 Task: Open a blank sheet, save the file as Genesis Add the quote 'Success is not about how much you achieve but about the person you become in the process.'Success is not about how much you achieve but about the person you become in the process.  Apply font style Apply font style KaiTi and font size 18 Align the text to the Justify .Change the text color to  Brown
Action: Mouse moved to (33, 29)
Screenshot: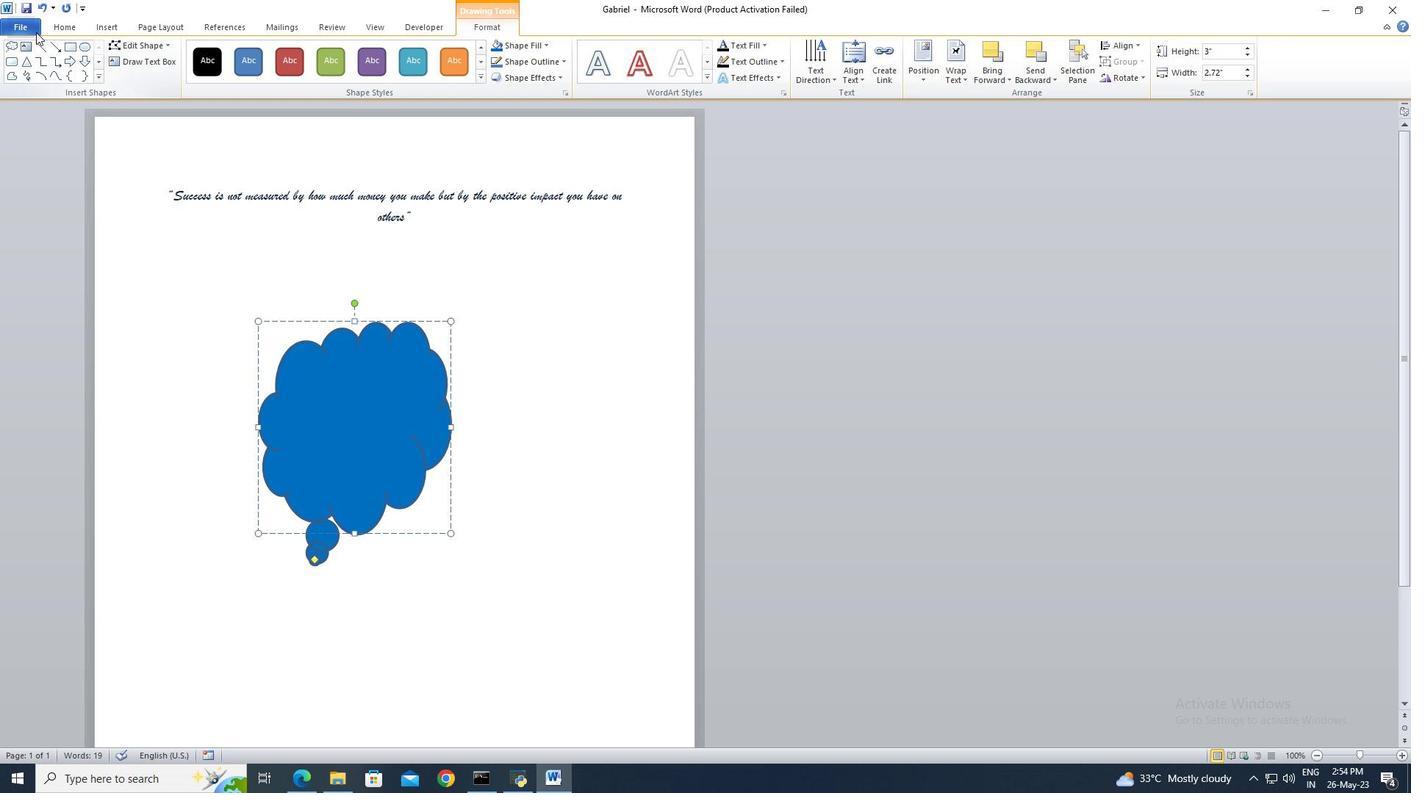 
Action: Mouse pressed left at (33, 29)
Screenshot: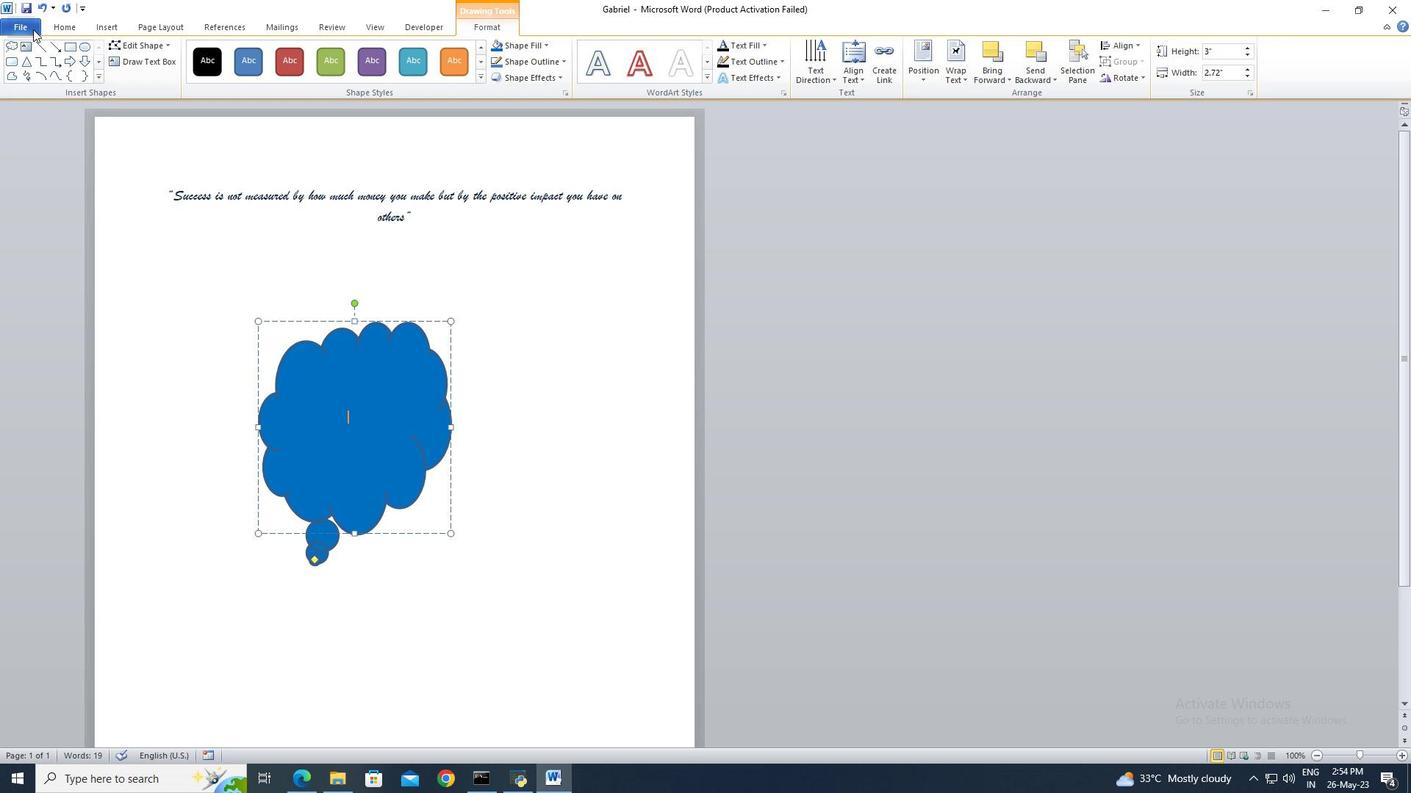 
Action: Mouse moved to (27, 185)
Screenshot: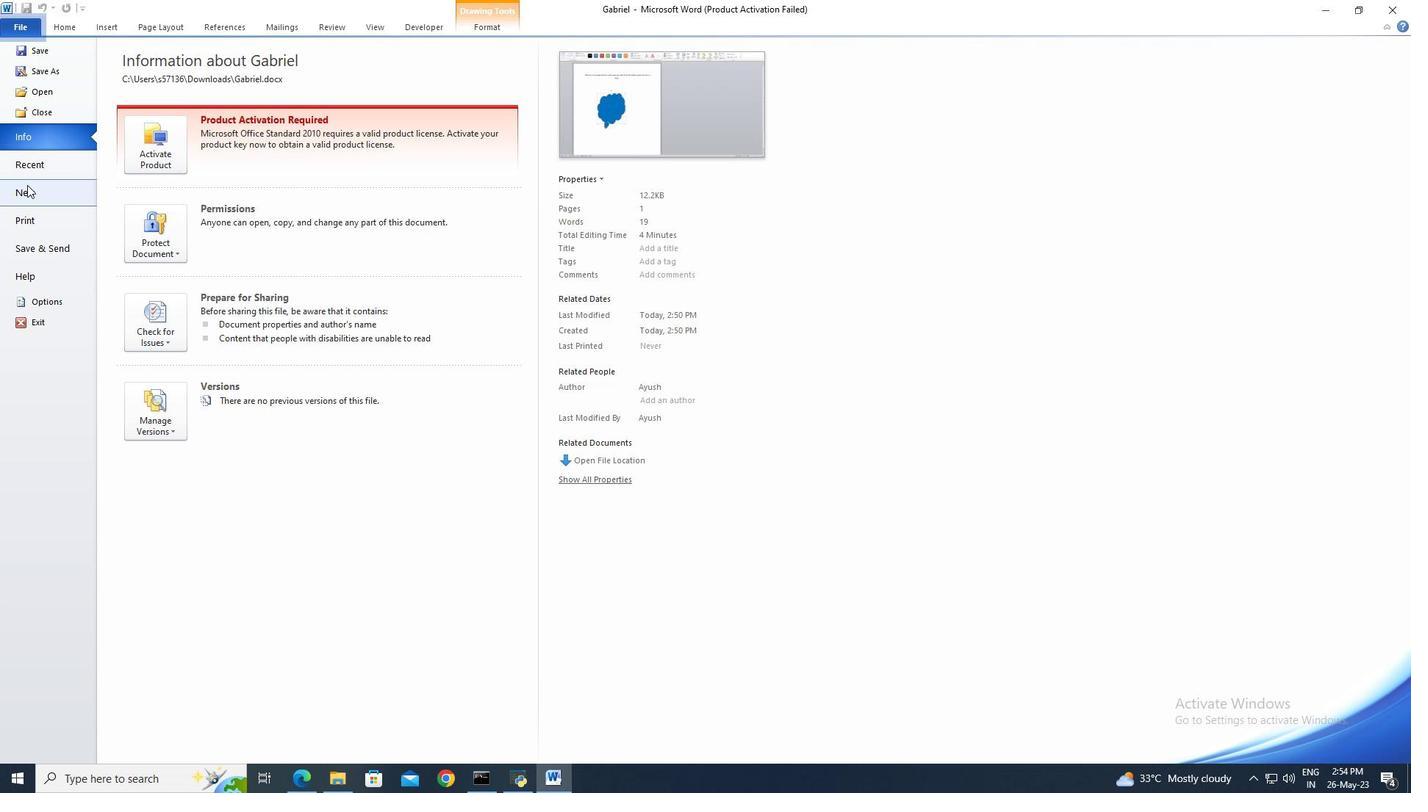 
Action: Mouse pressed left at (27, 185)
Screenshot: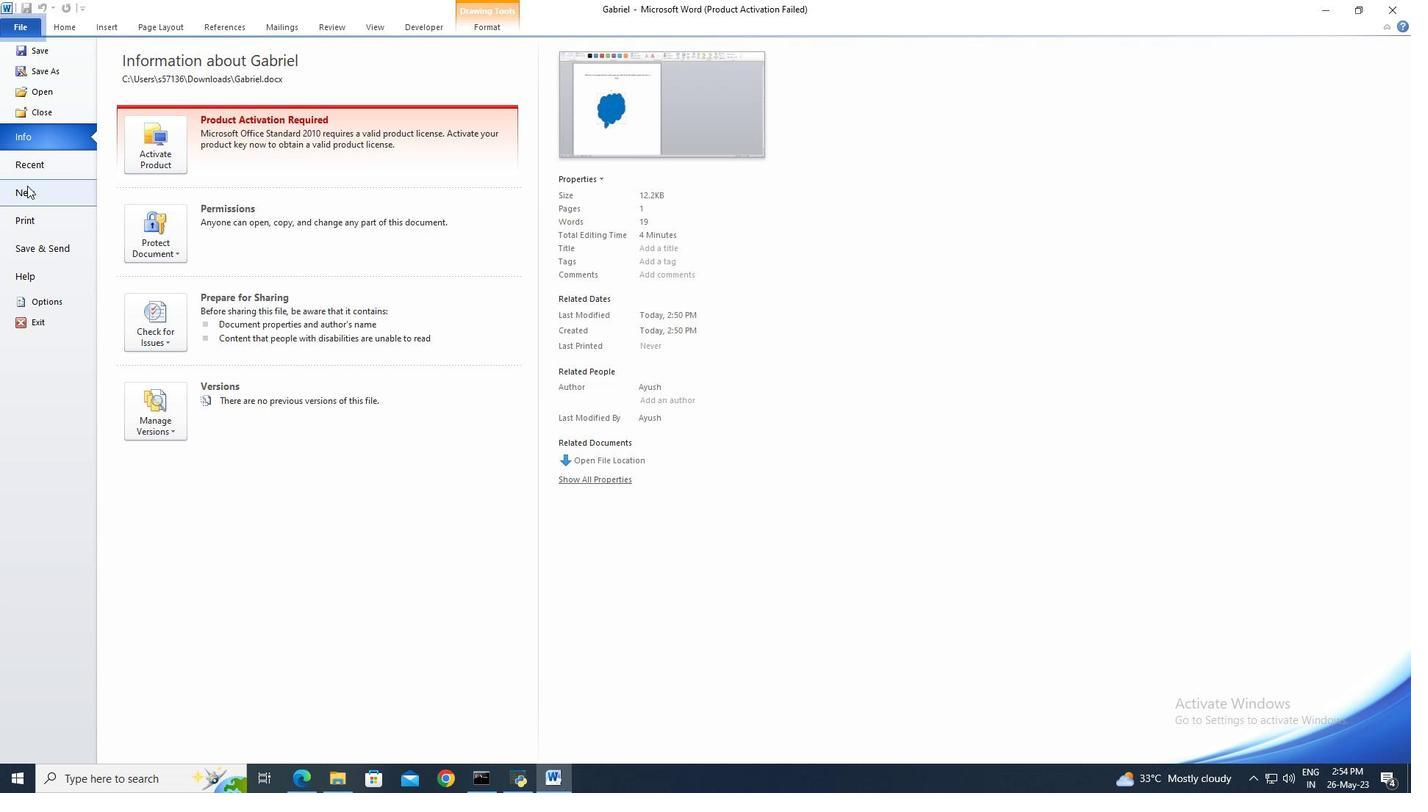 
Action: Mouse moved to (726, 349)
Screenshot: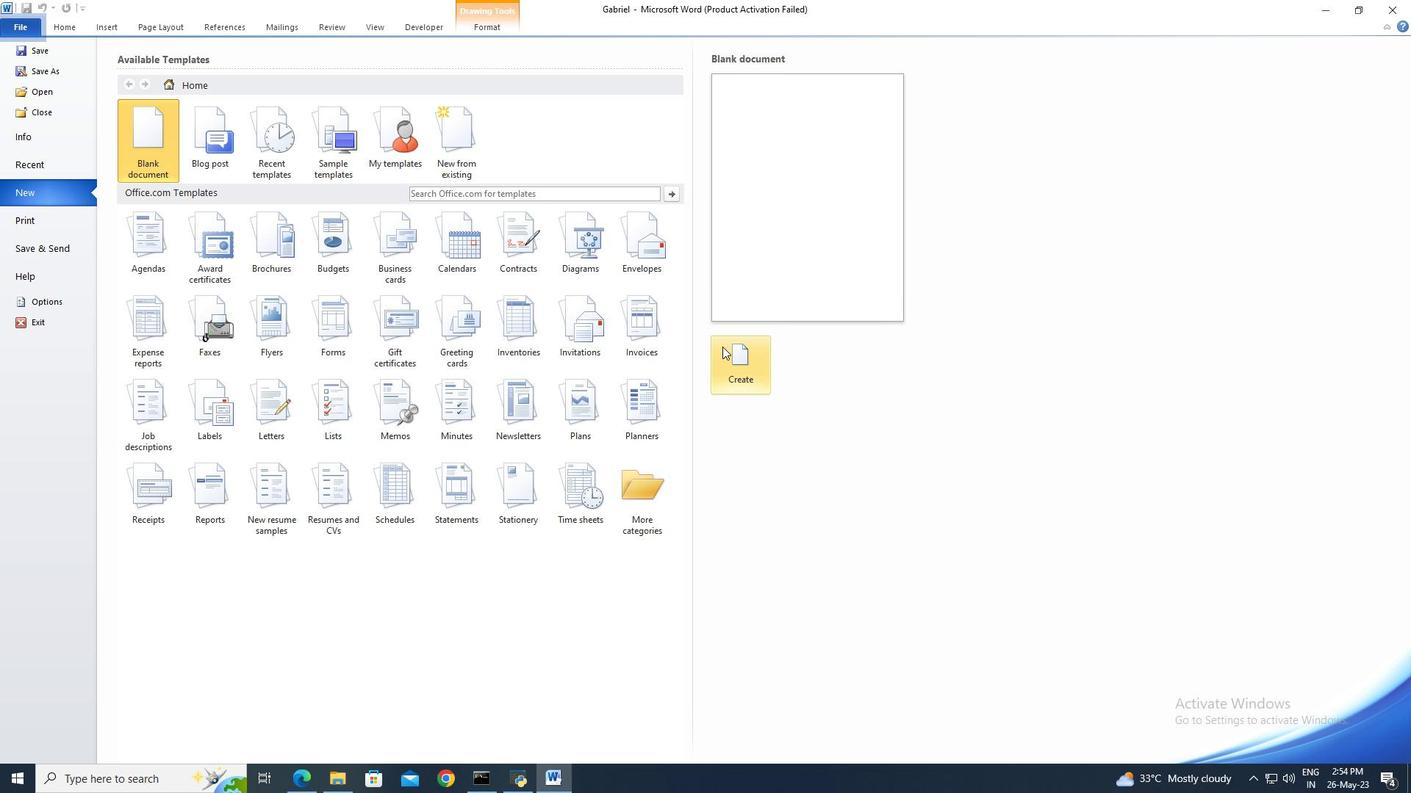 
Action: Mouse pressed left at (726, 349)
Screenshot: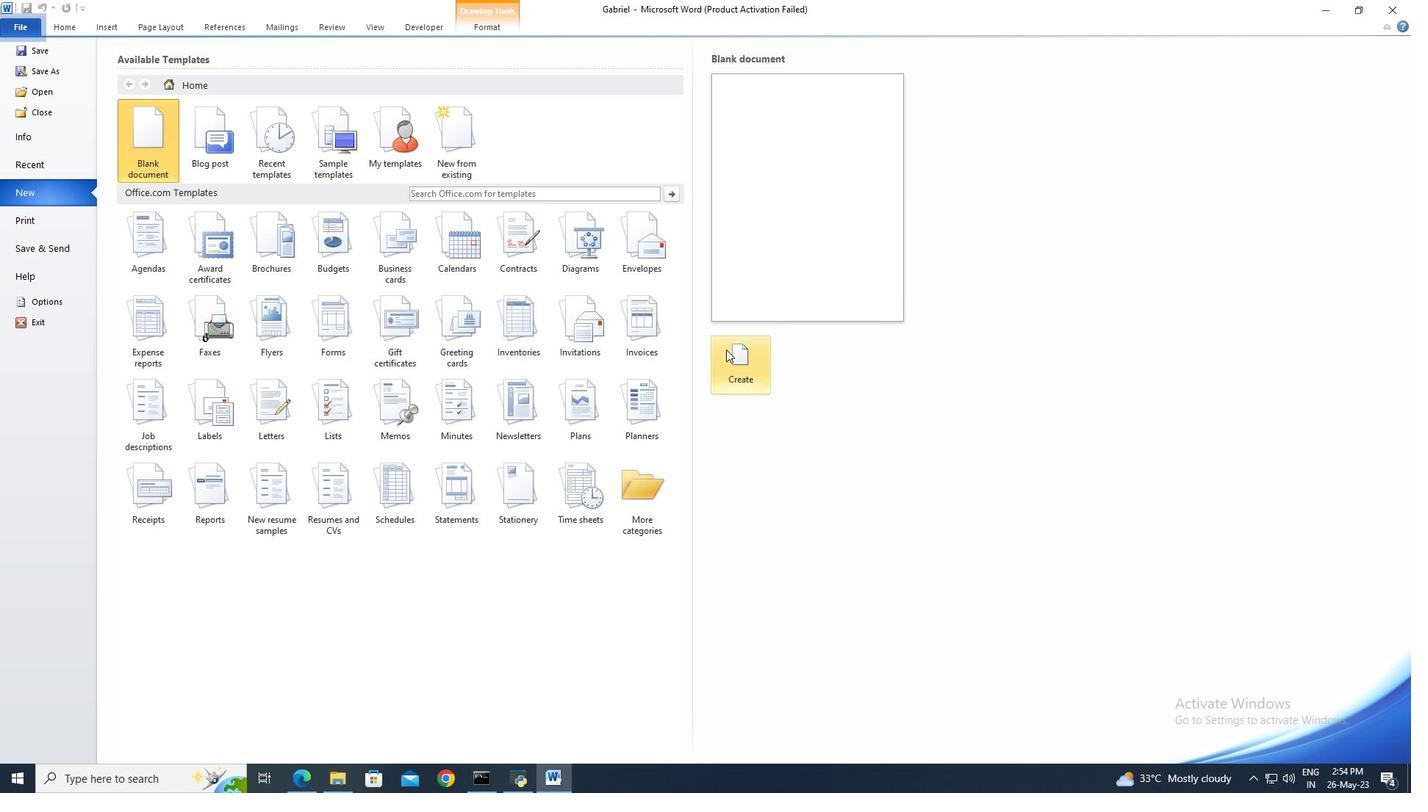 
Action: Mouse moved to (27, 24)
Screenshot: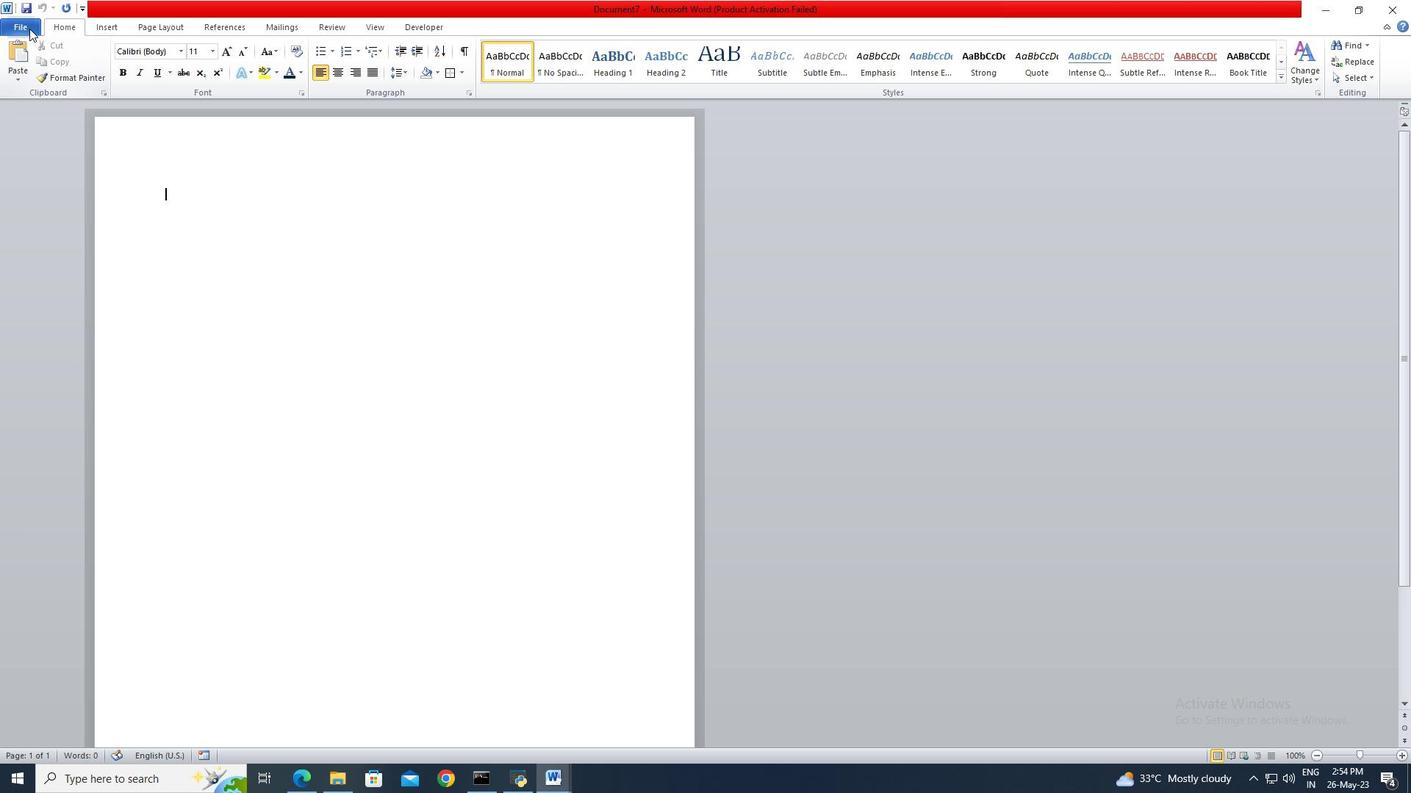 
Action: Mouse pressed left at (27, 24)
Screenshot: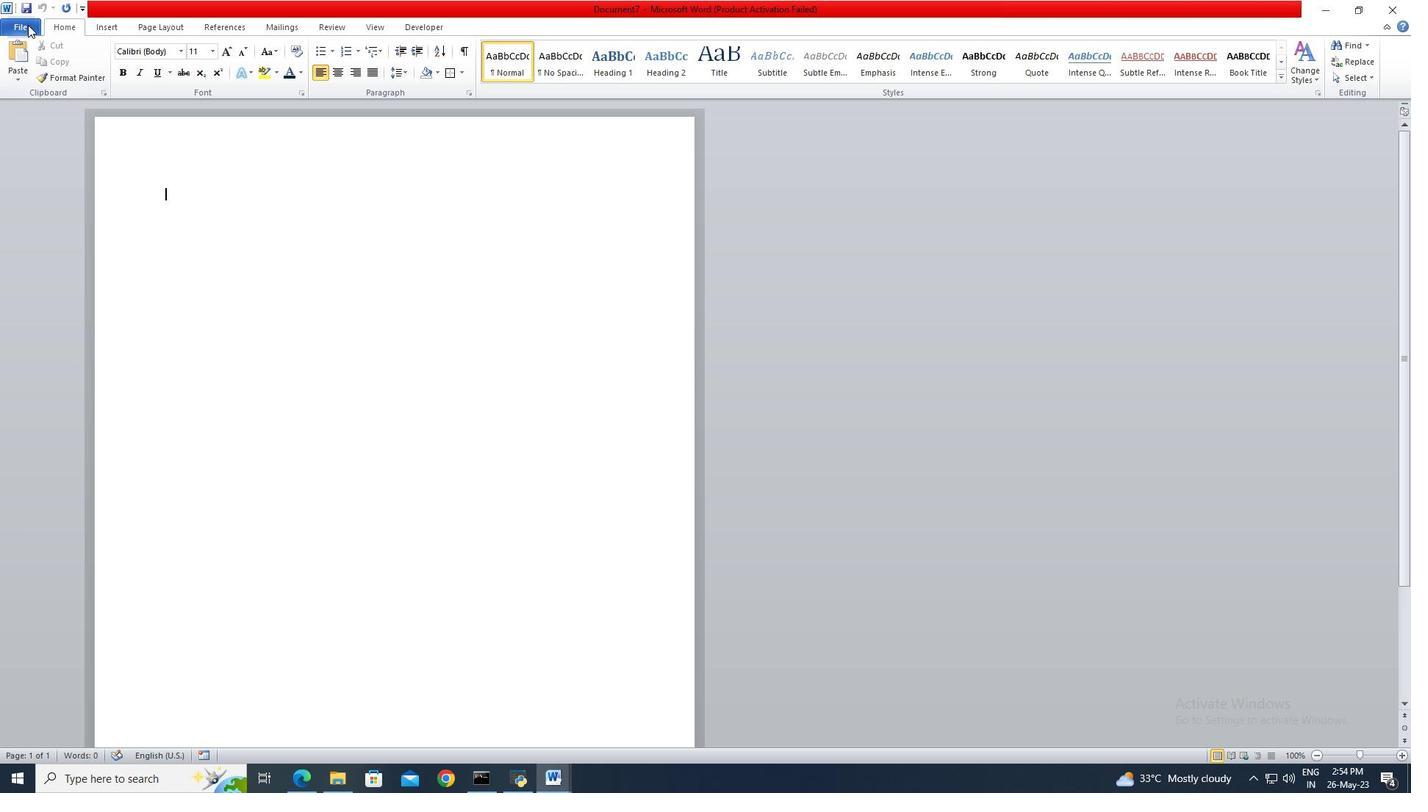 
Action: Mouse moved to (33, 67)
Screenshot: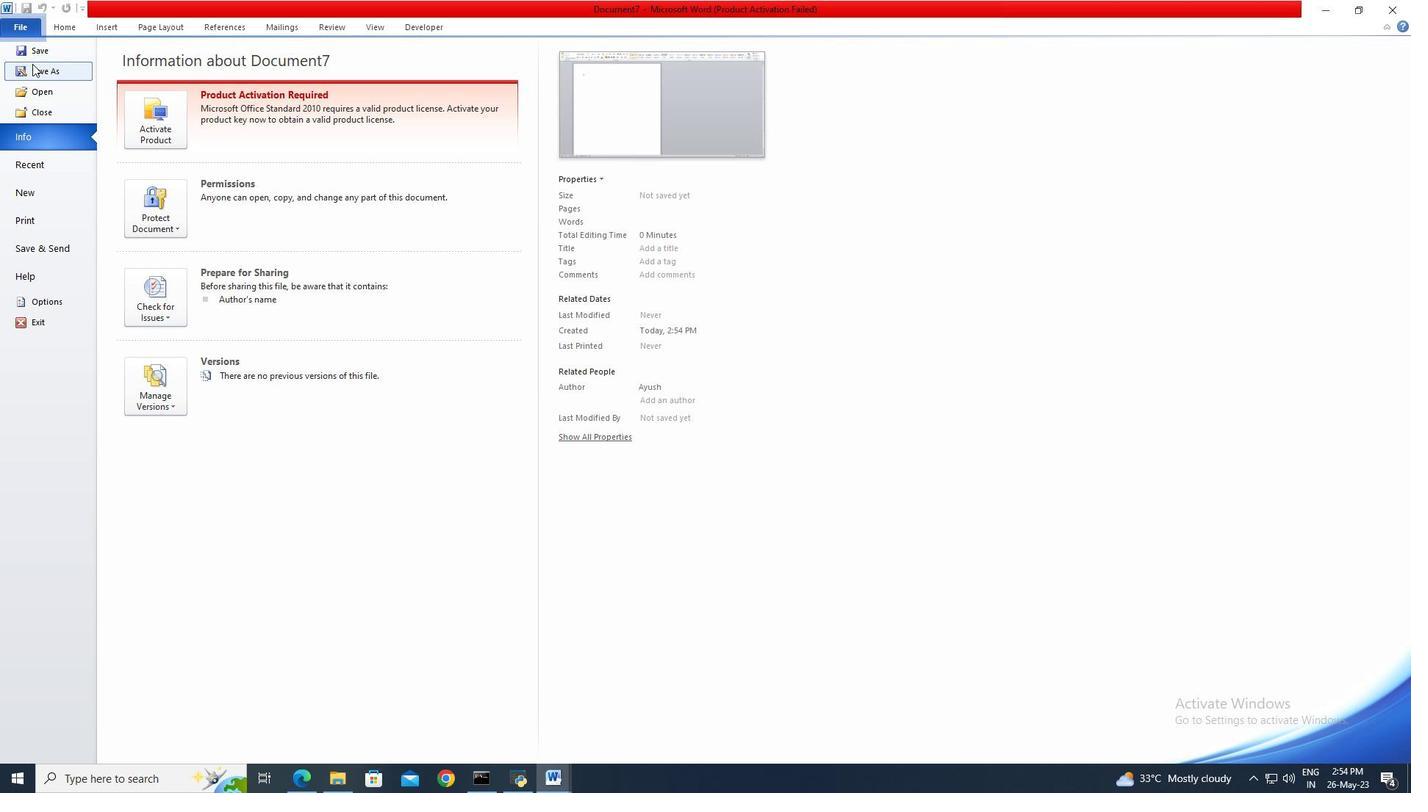 
Action: Mouse pressed left at (33, 67)
Screenshot: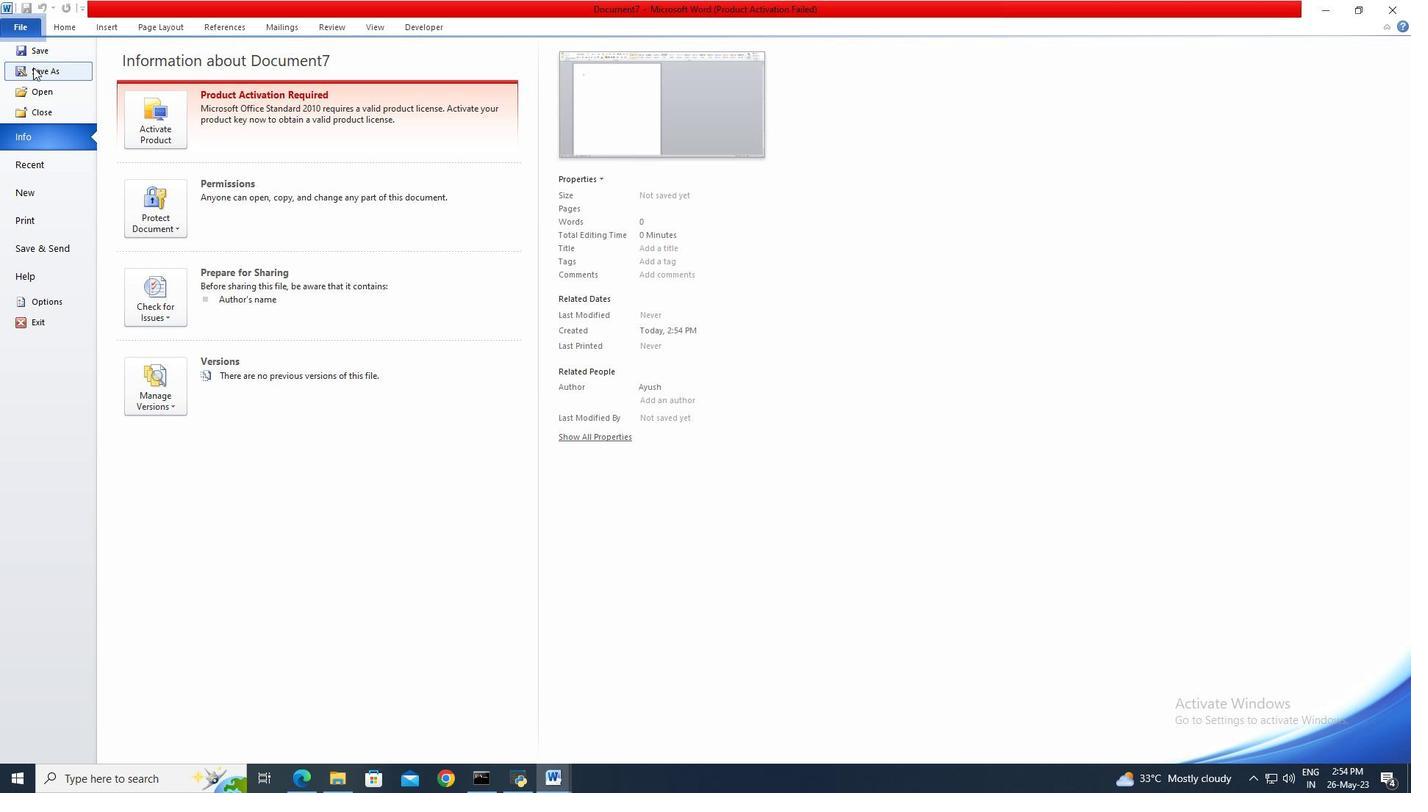 
Action: Mouse moved to (52, 154)
Screenshot: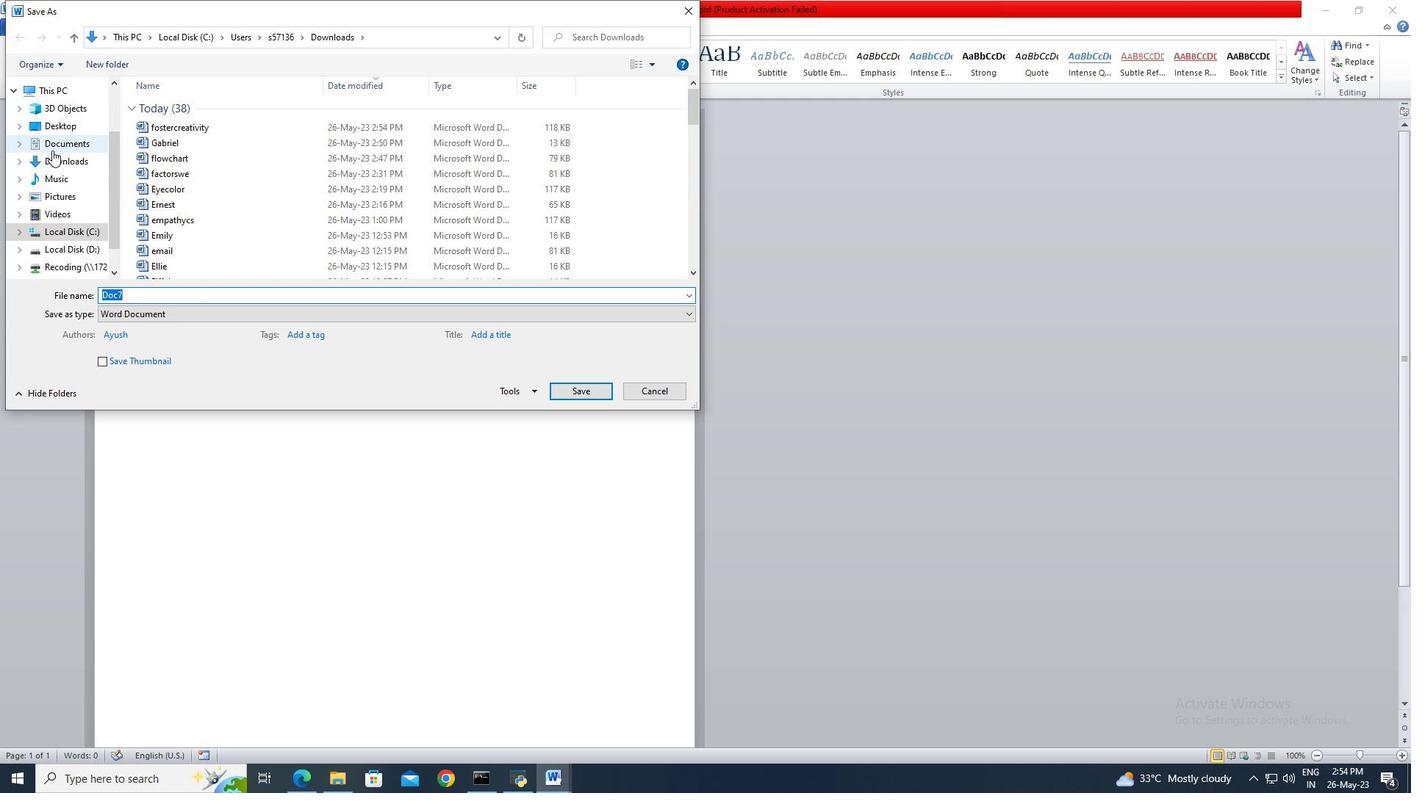 
Action: Mouse pressed left at (52, 154)
Screenshot: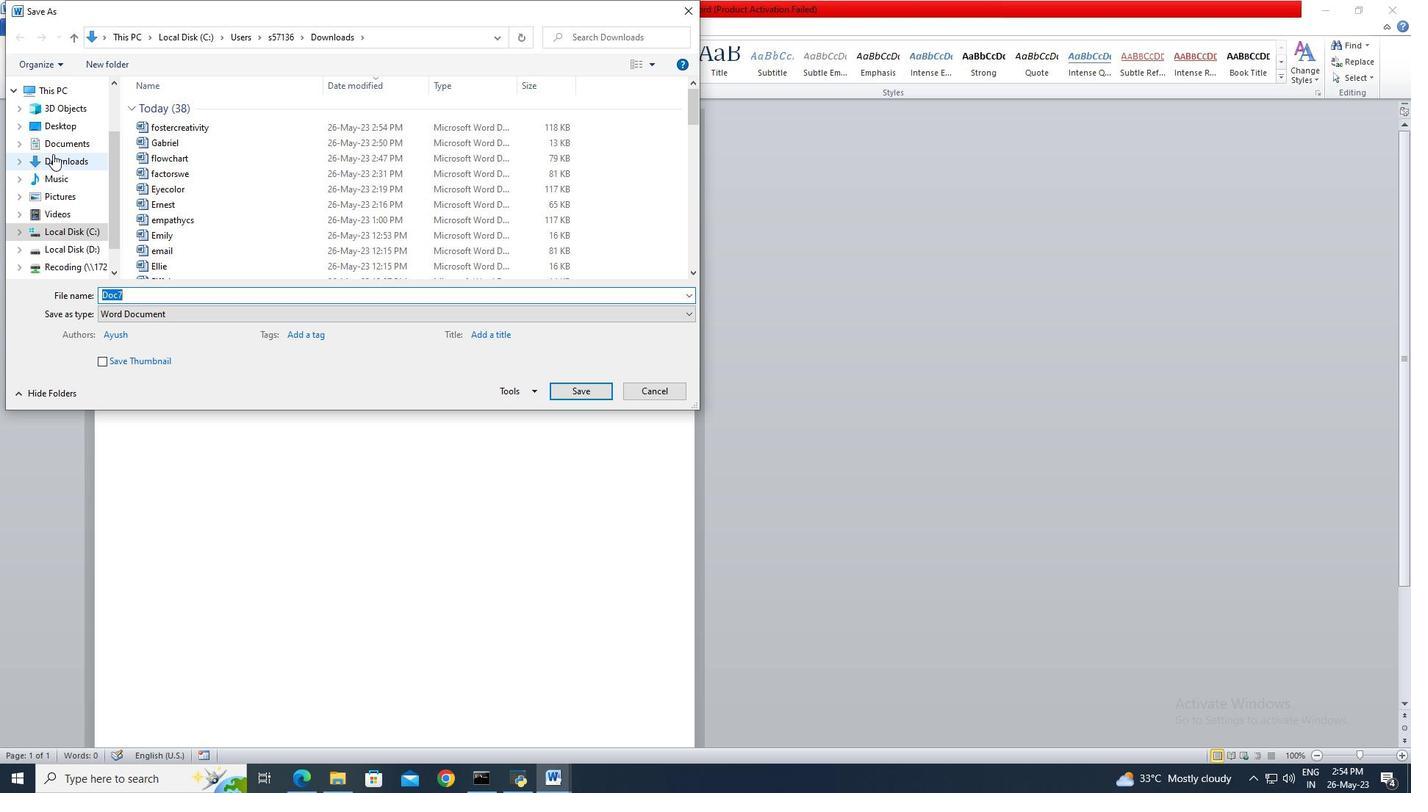 
Action: Mouse moved to (124, 290)
Screenshot: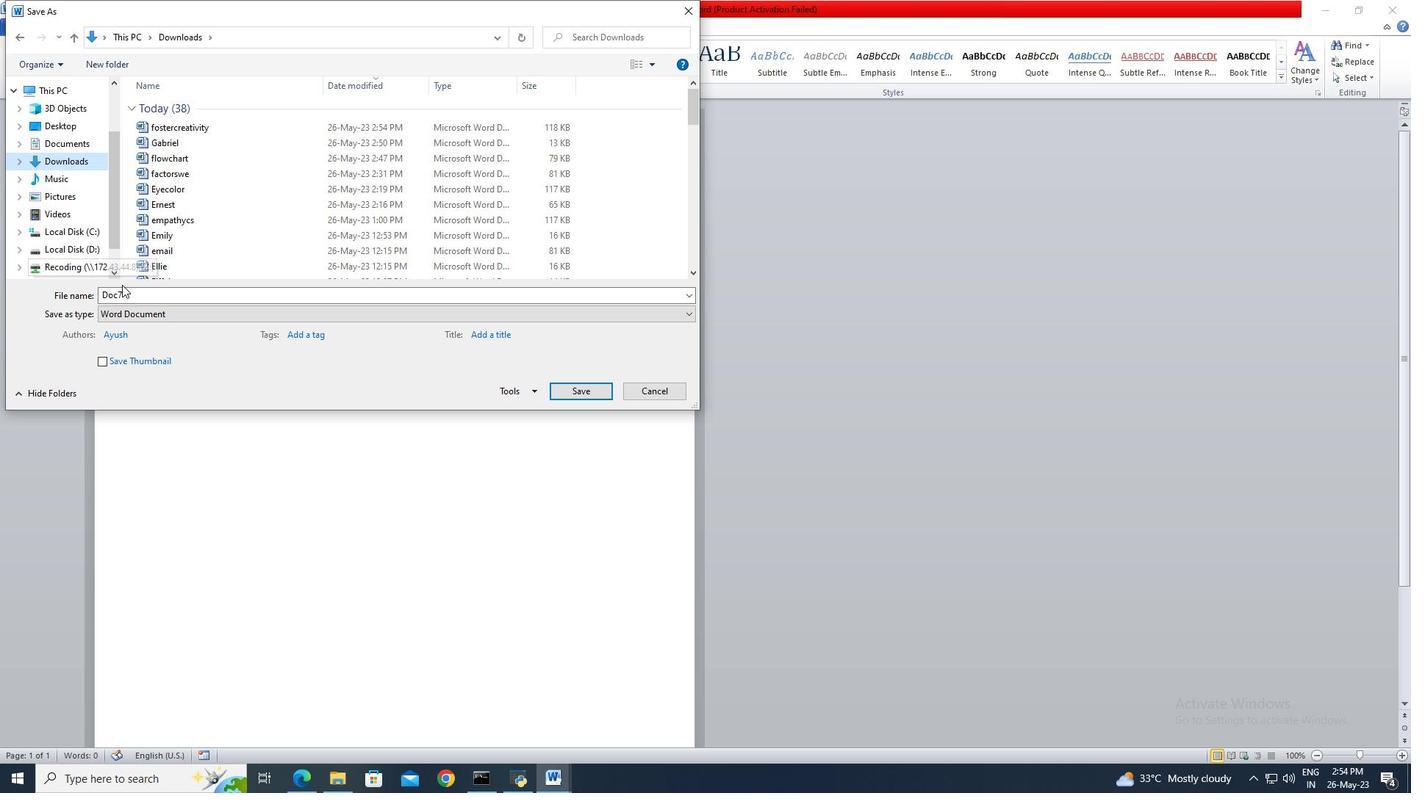 
Action: Mouse pressed left at (124, 290)
Screenshot: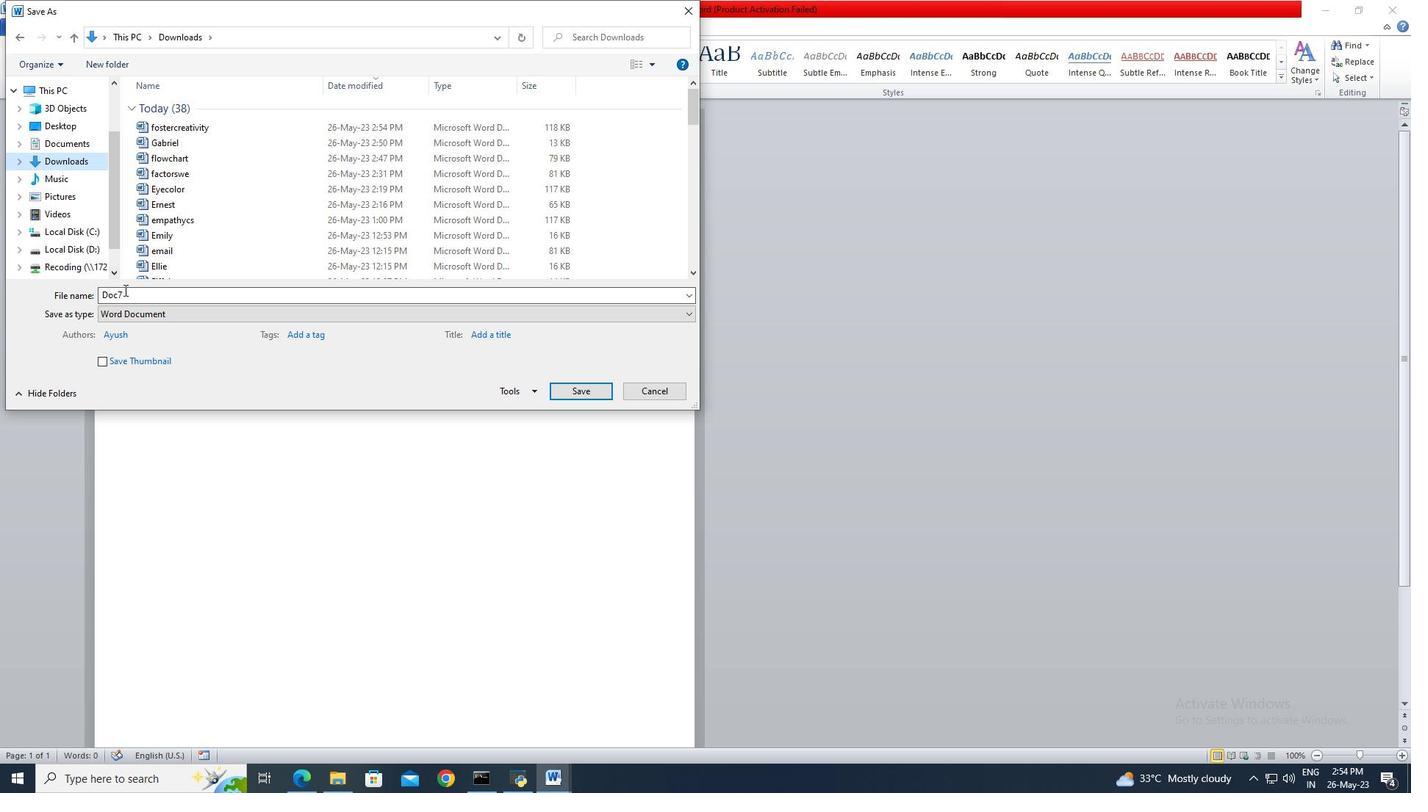 
Action: Key pressed <Key.shift>Genesis
Screenshot: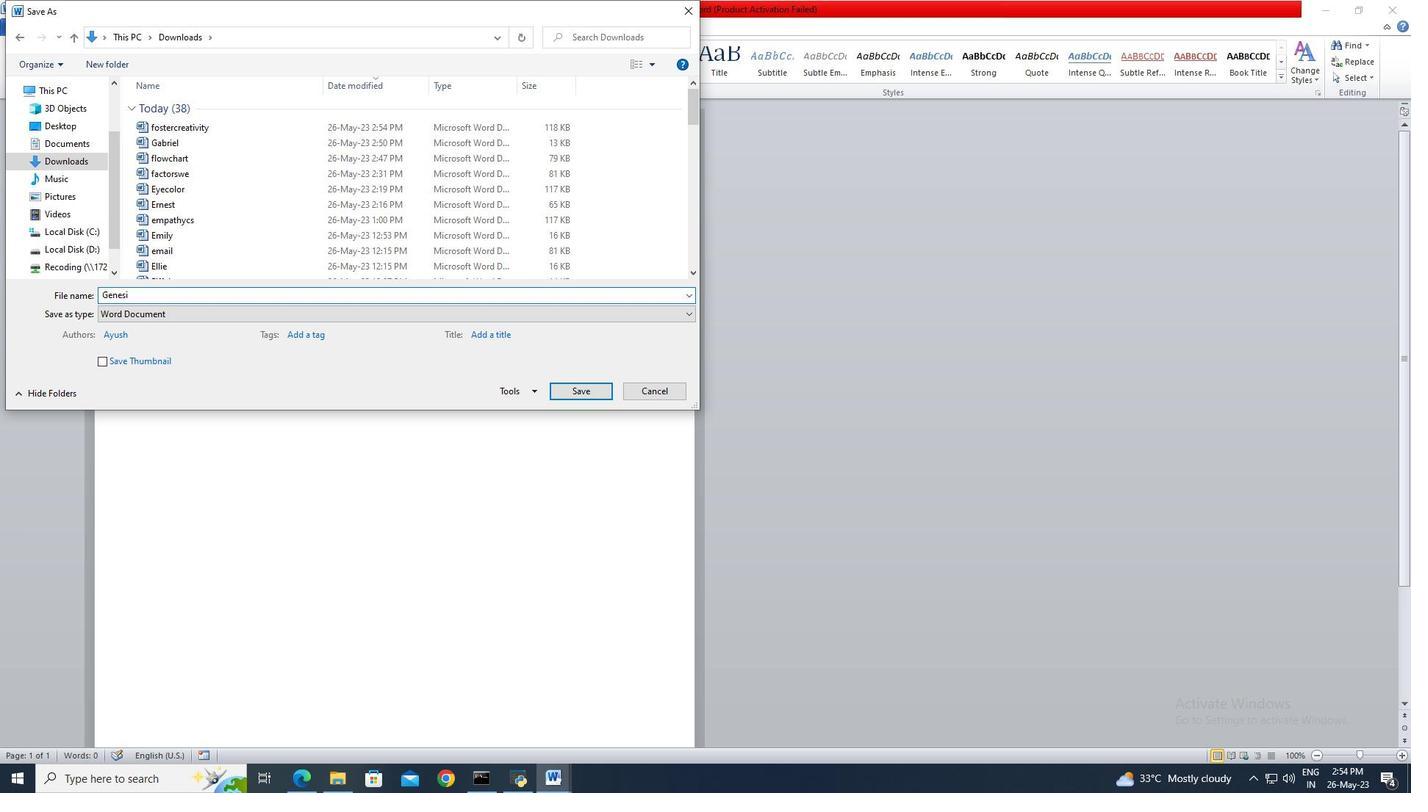 
Action: Mouse moved to (565, 390)
Screenshot: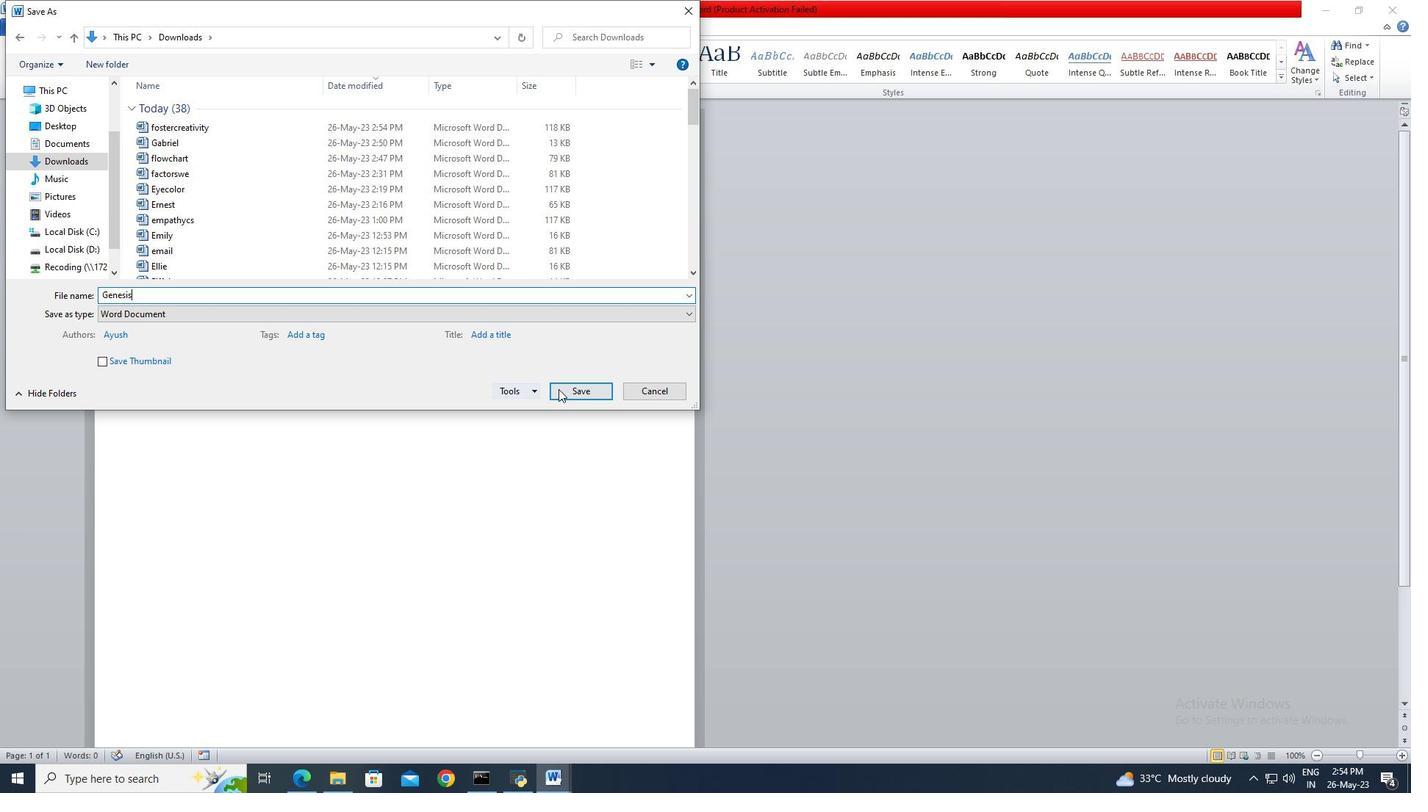 
Action: Mouse pressed left at (565, 390)
Screenshot: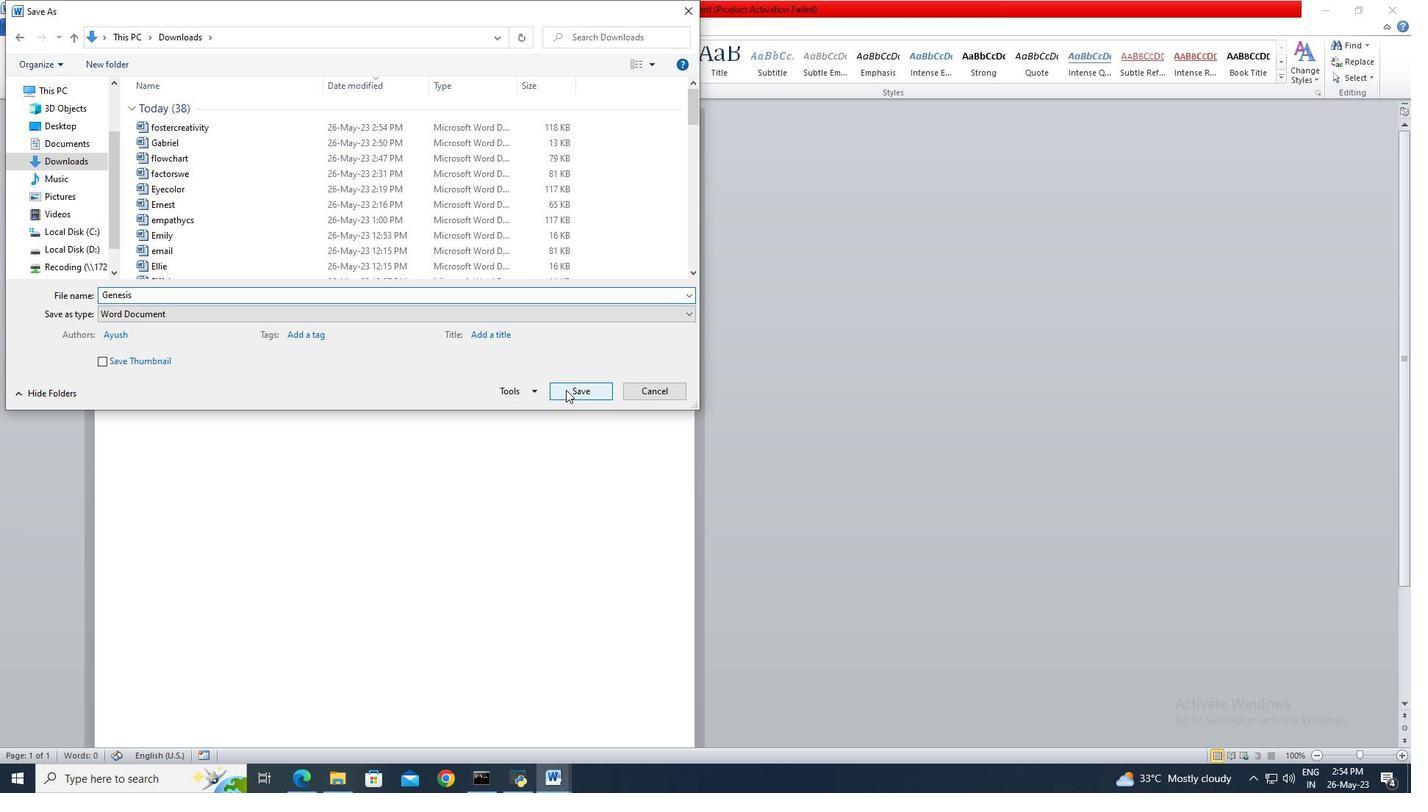 
Action: Key pressed <Key.shift>"<Key.shift>Success<Key.space>is<Key.space>not<Key.space>about<Key.space>how<Key.space>much<Key.space>you<Key.space>achieve<Key.space>but<Key.space>about<Key.space>the<Key.space>person<Key.space>you<Key.space>become<Key.space>in<Key.space>the<Key.space>process.<Key.shift>"ctrl+A
Screenshot: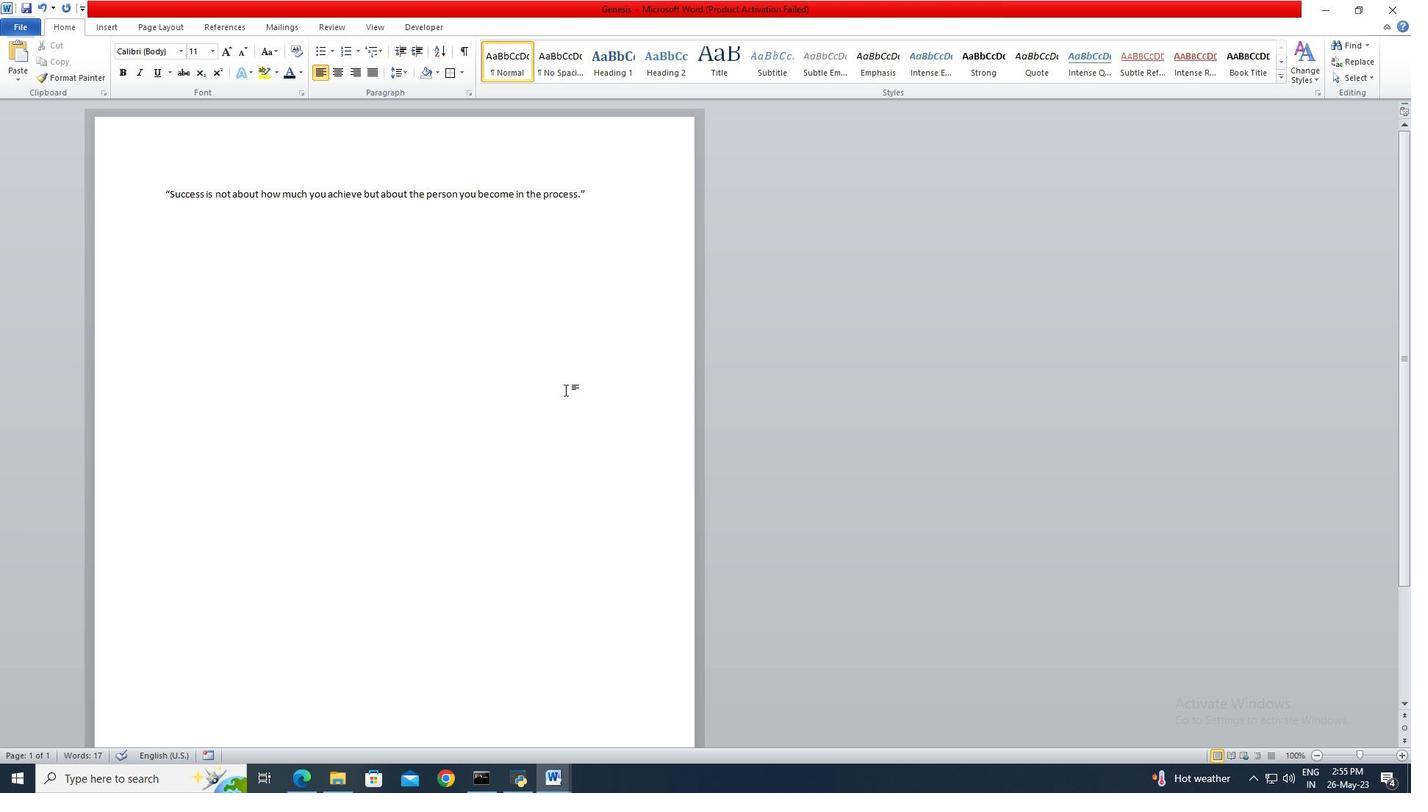 
Action: Mouse moved to (166, 56)
Screenshot: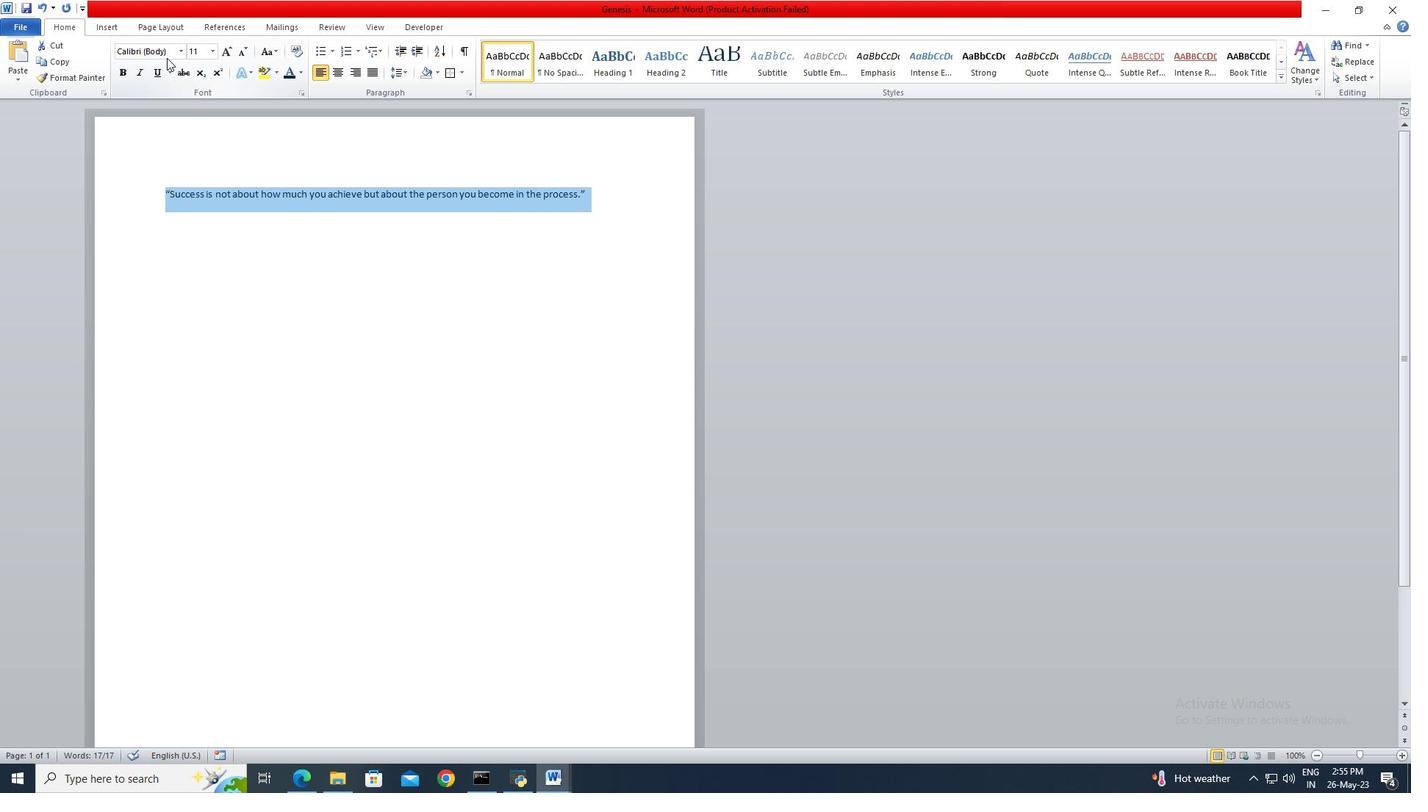 
Action: Mouse pressed left at (166, 56)
Screenshot: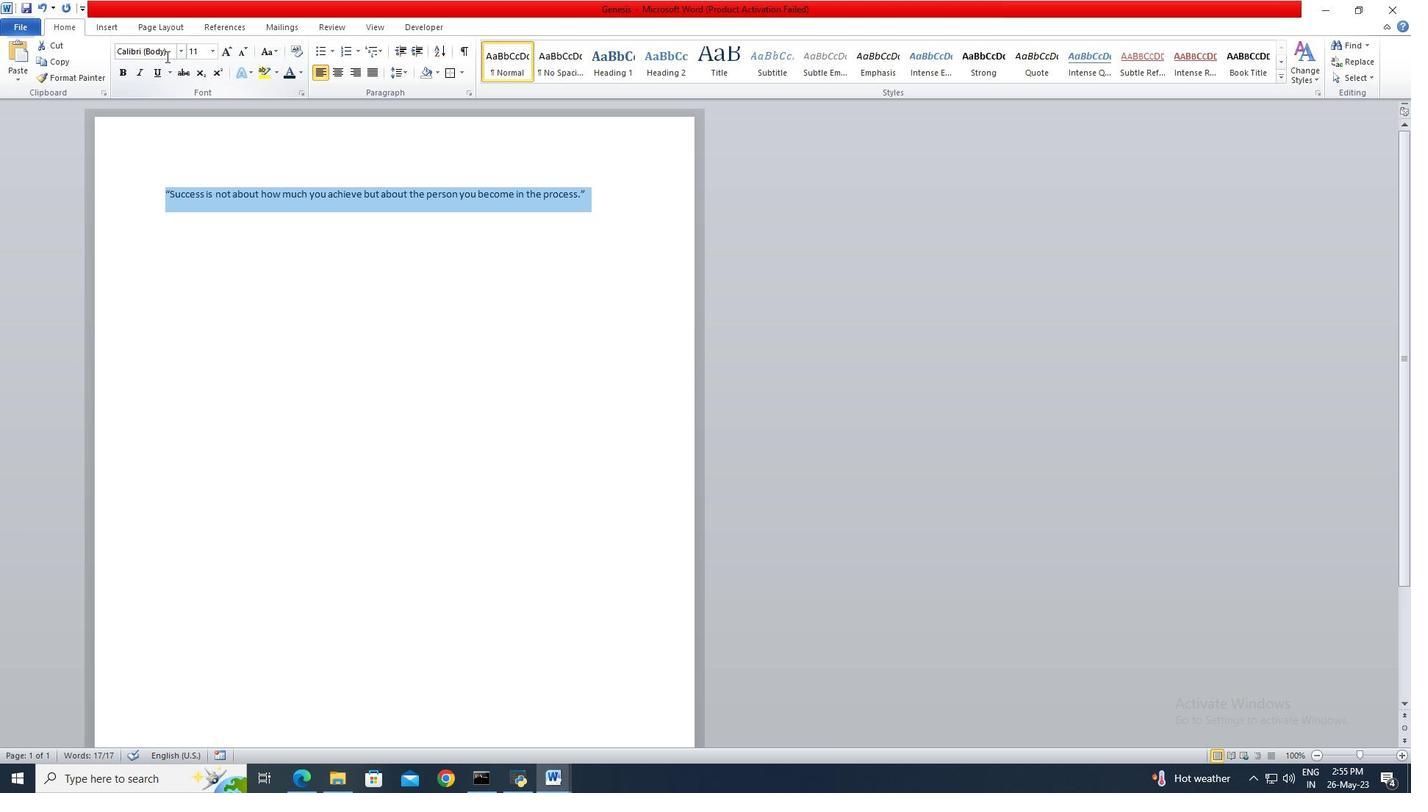 
Action: Key pressed <Key.shift>Kai<Key.shift>Ti<Key.enter><Key.left><Key.enter>
Screenshot: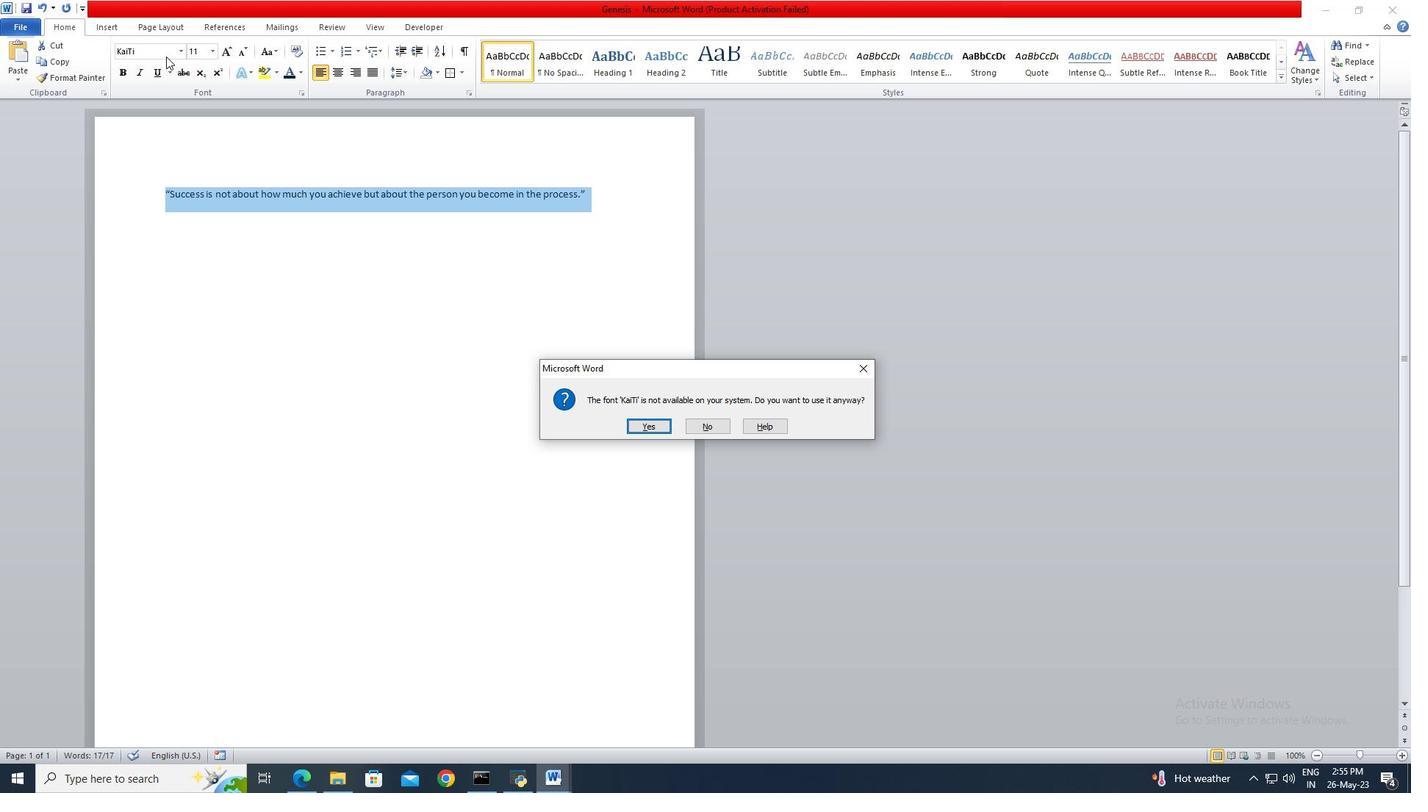 
Action: Mouse moved to (194, 52)
Screenshot: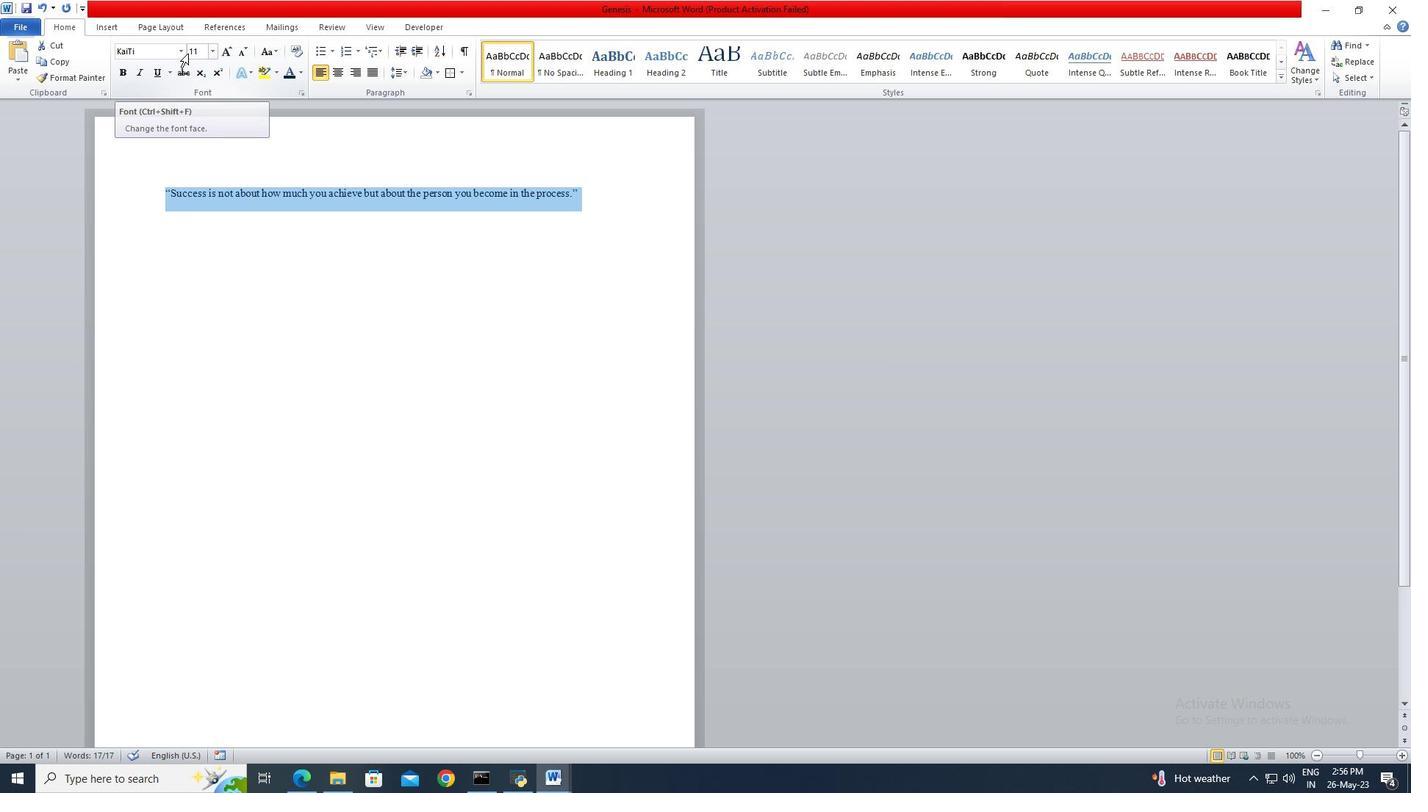 
Action: Mouse pressed left at (194, 52)
Screenshot: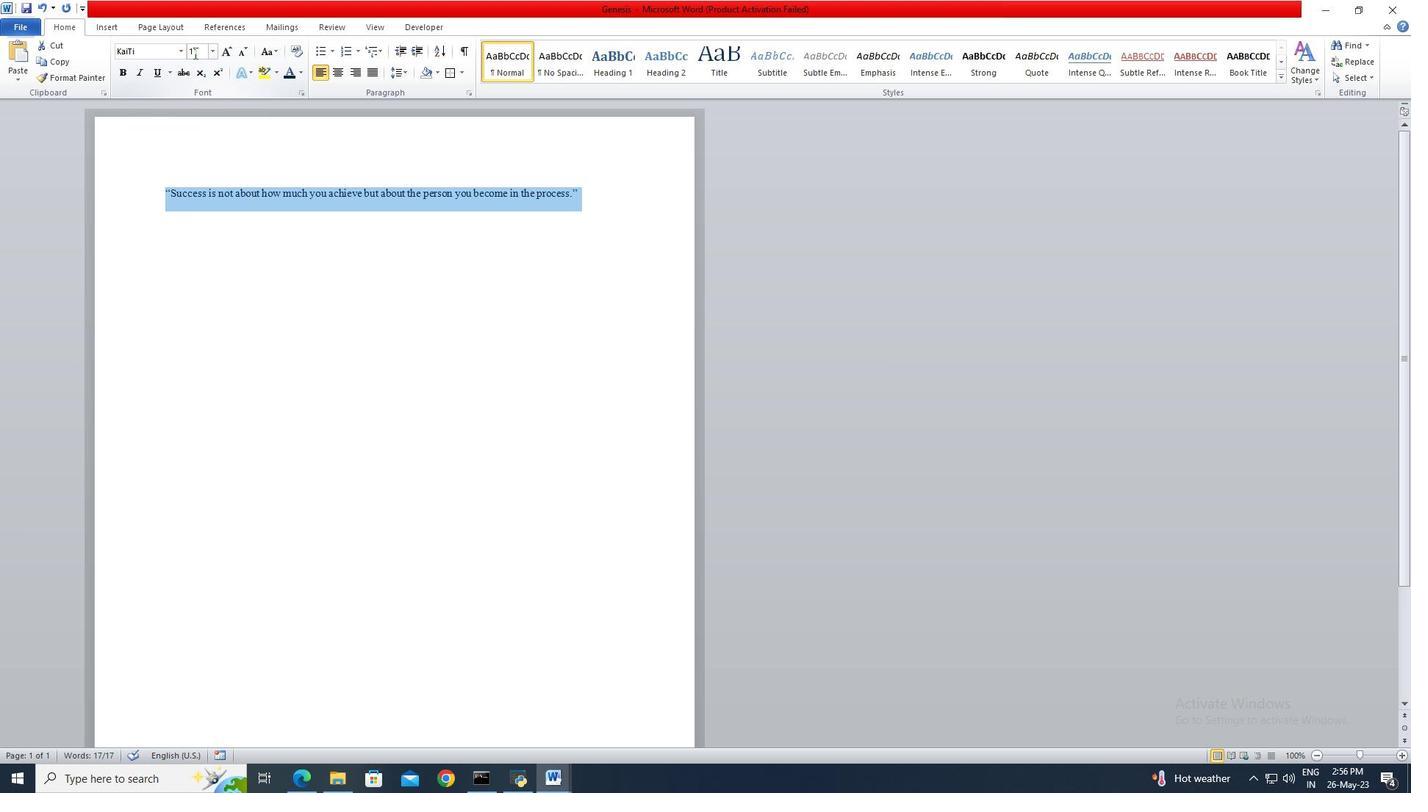 
Action: Key pressed 18<Key.enter>
Screenshot: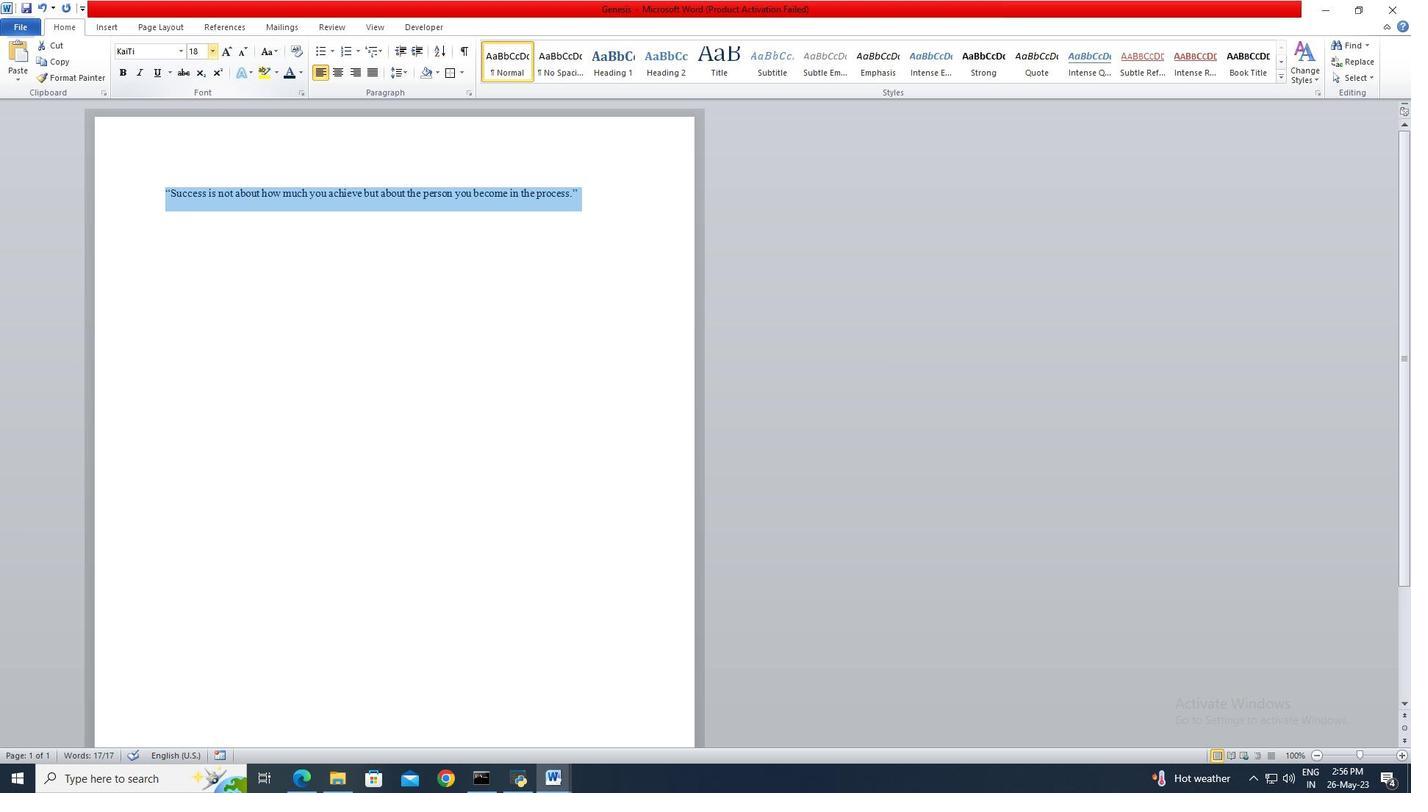 
Action: Mouse moved to (368, 77)
Screenshot: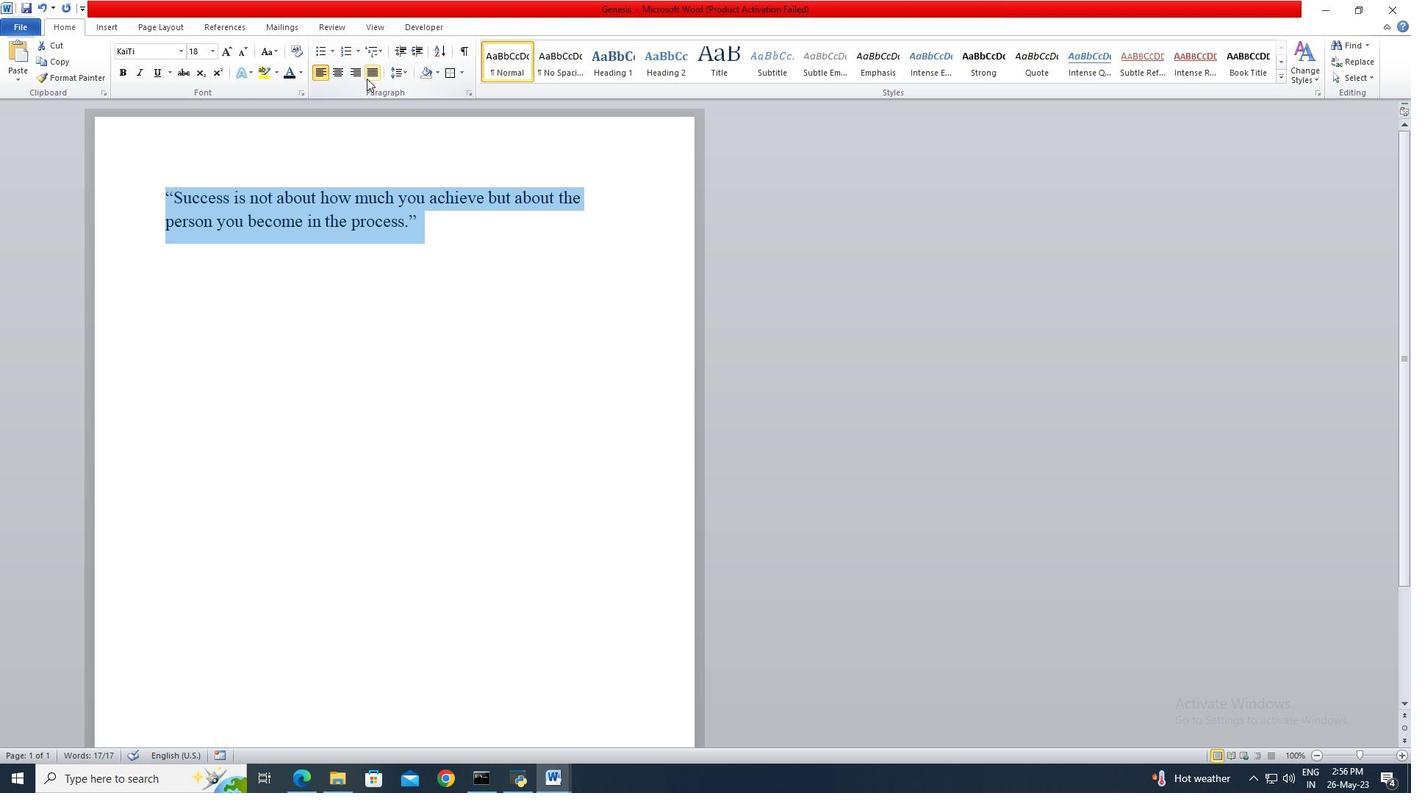 
Action: Mouse pressed left at (368, 77)
Screenshot: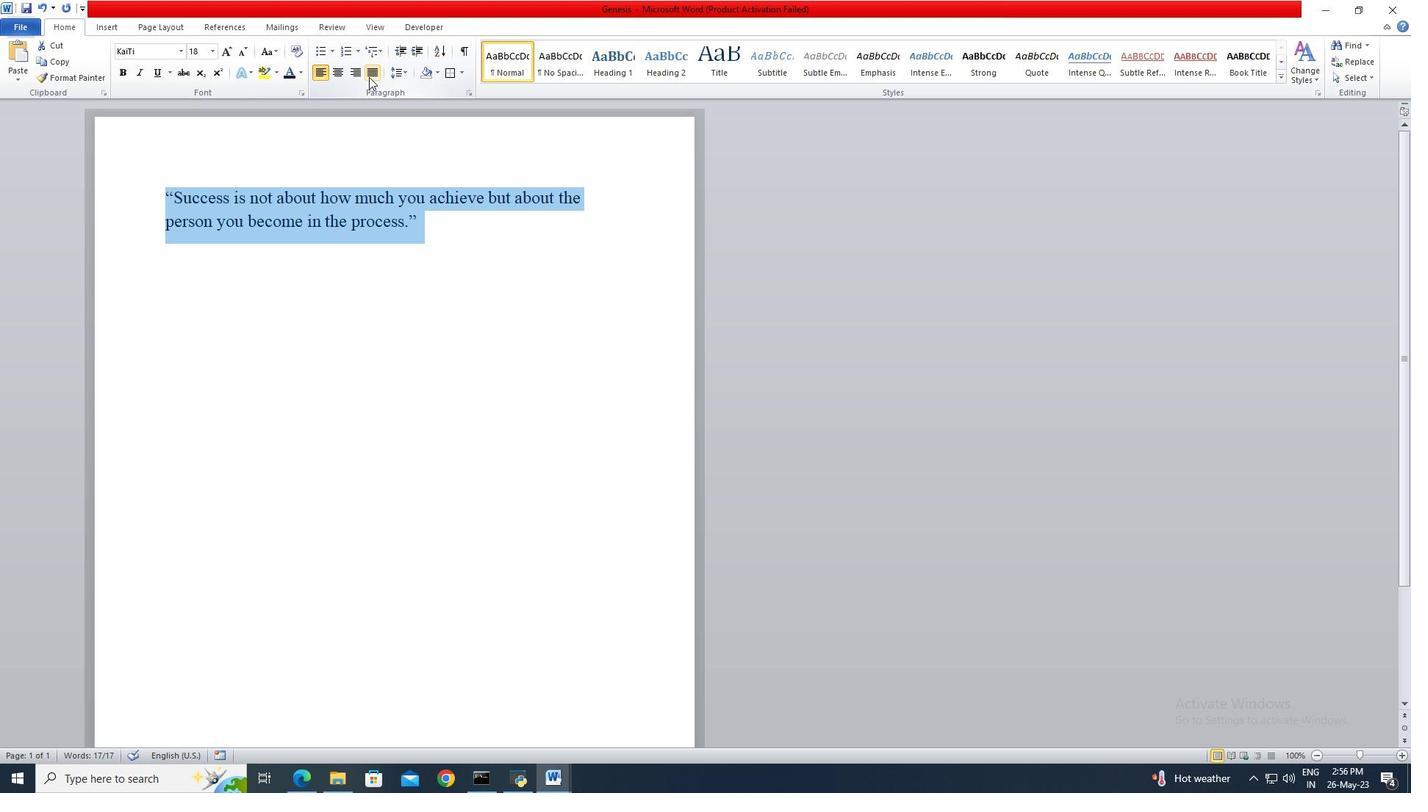 
Action: Mouse moved to (303, 74)
Screenshot: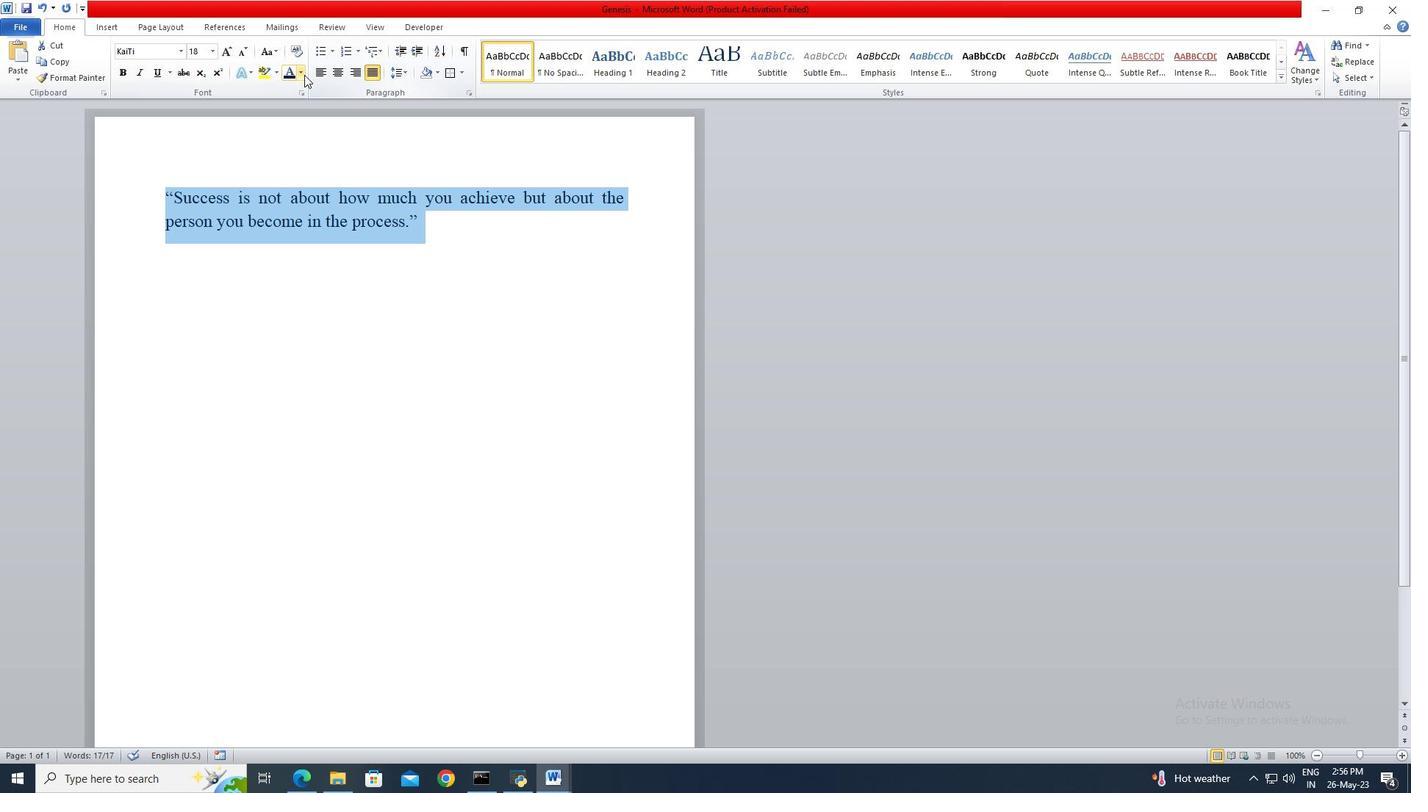 
Action: Mouse pressed left at (303, 74)
Screenshot: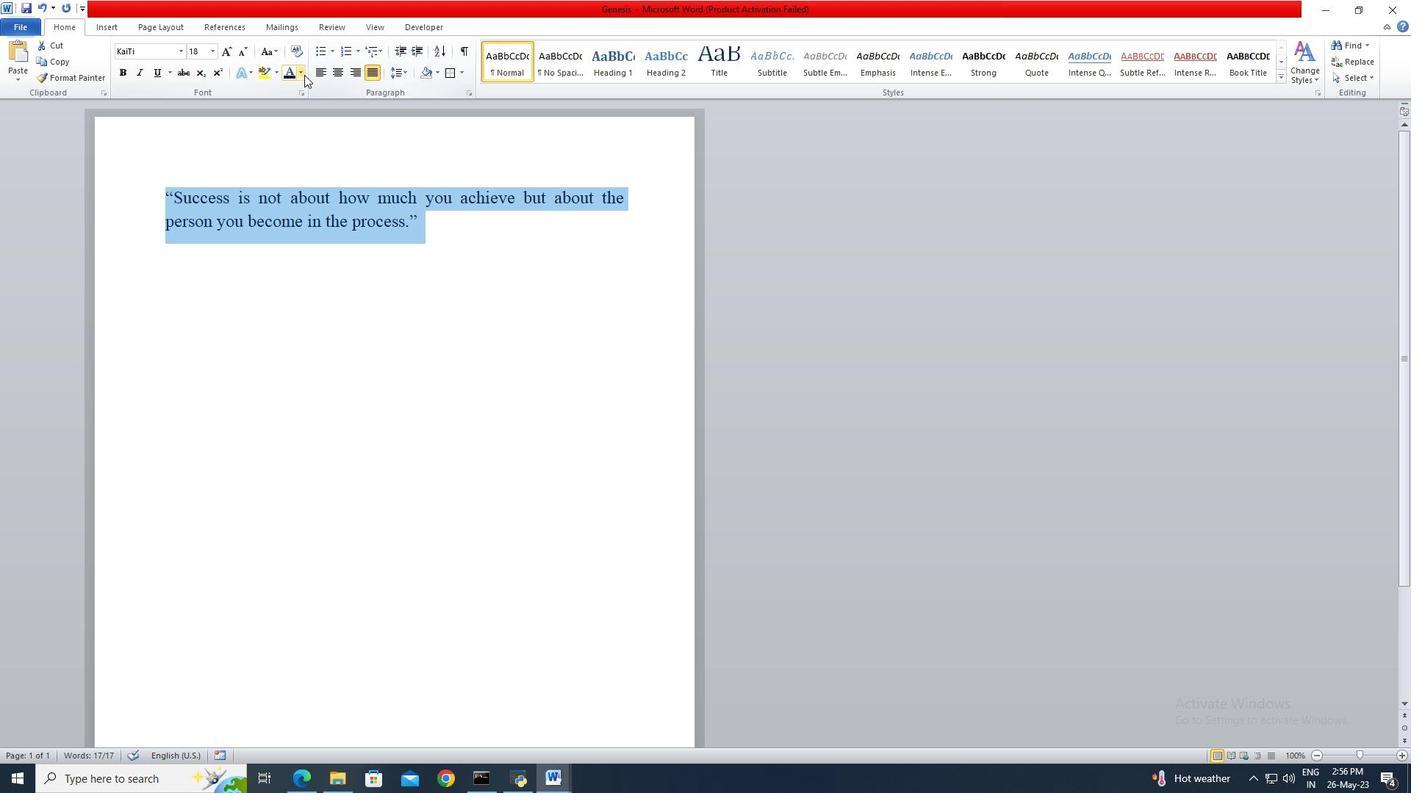 
Action: Mouse moved to (400, 171)
Screenshot: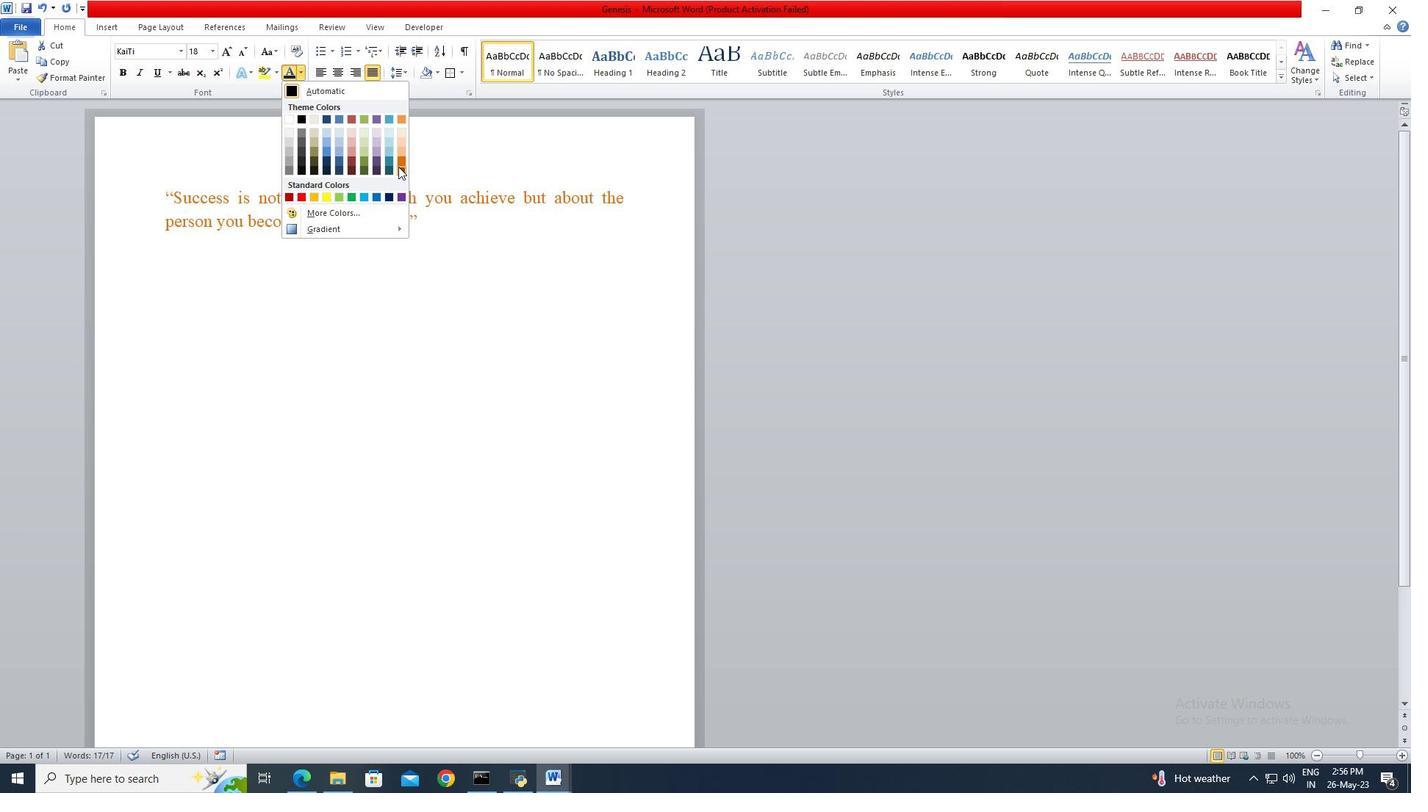 
Action: Mouse pressed left at (400, 171)
Screenshot: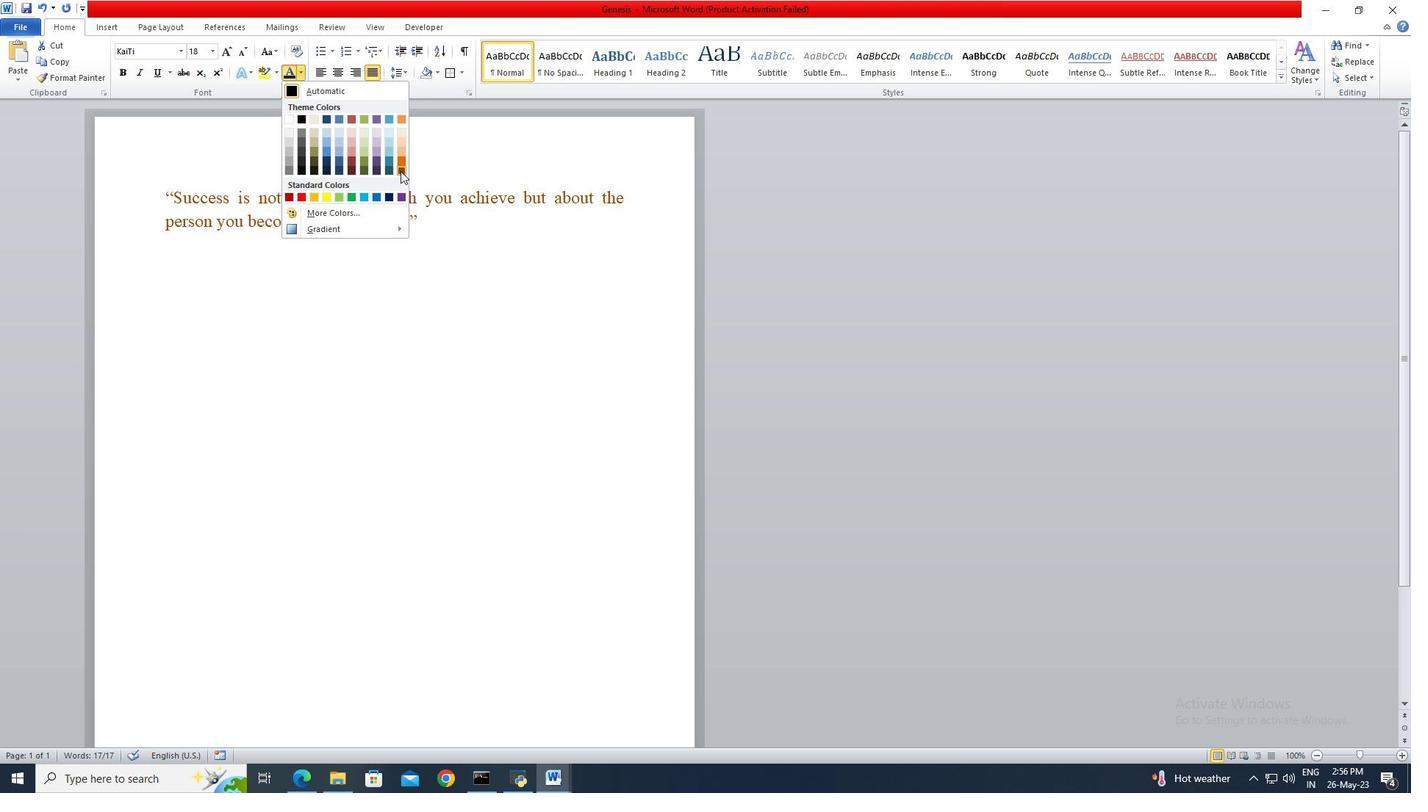
Action: Mouse moved to (433, 232)
Screenshot: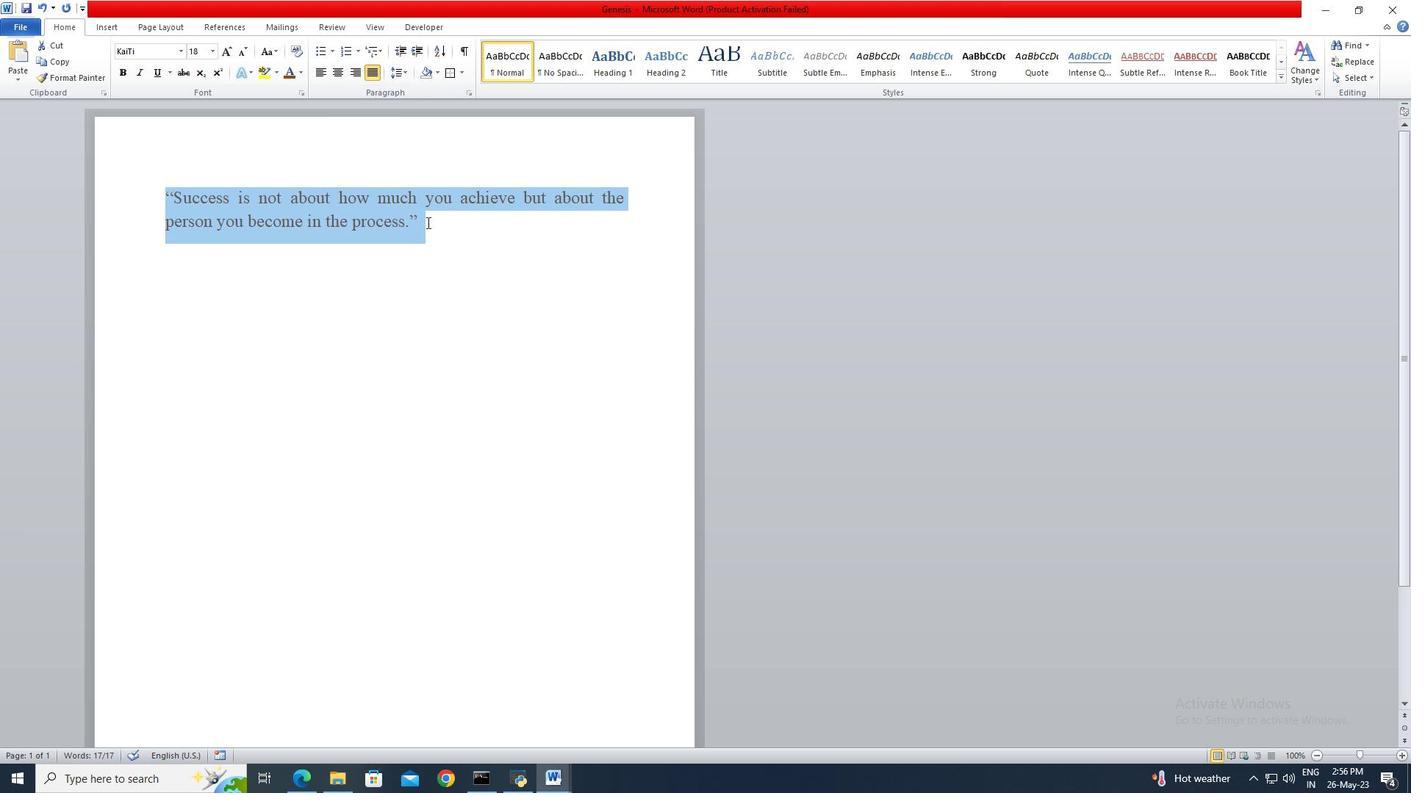 
Action: Mouse pressed left at (433, 232)
Screenshot: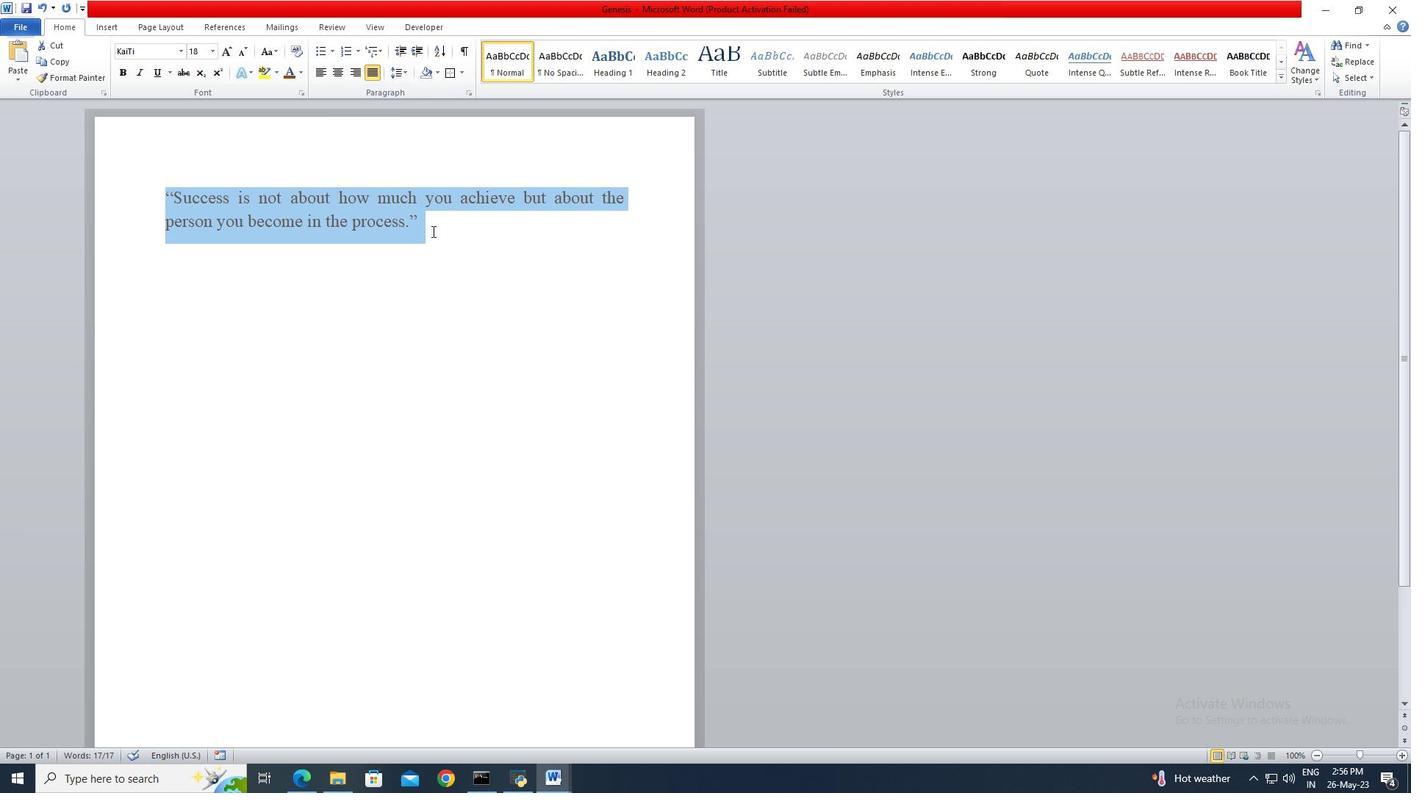 
